 Task: Add a signature Dillon Turner containing Wishing you a happy and healthy holiday season, Dillon Turner to email address softage.10@softage.net and add a label Sales reports
Action: Mouse moved to (74, 105)
Screenshot: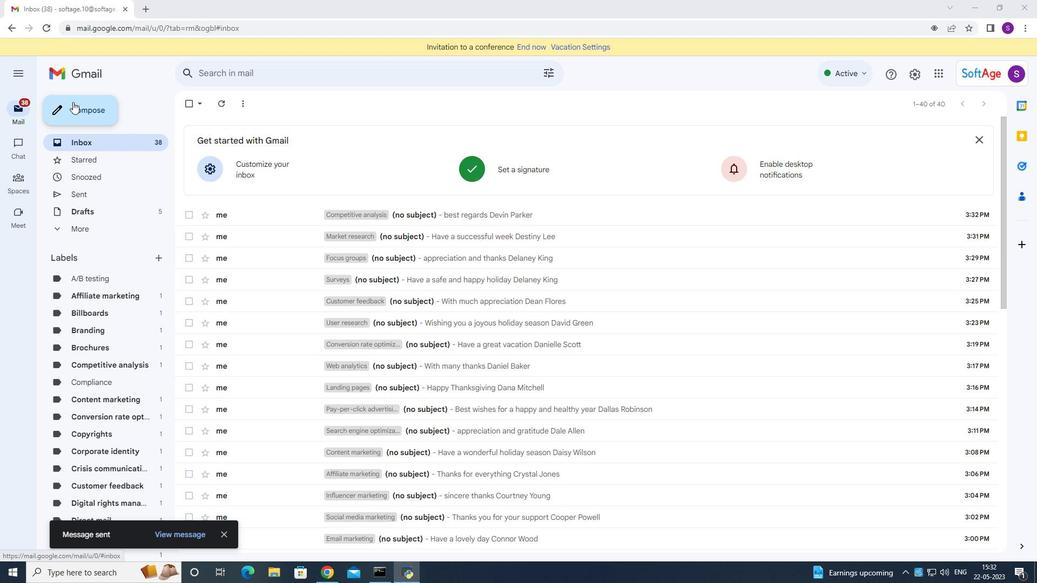 
Action: Mouse pressed left at (74, 105)
Screenshot: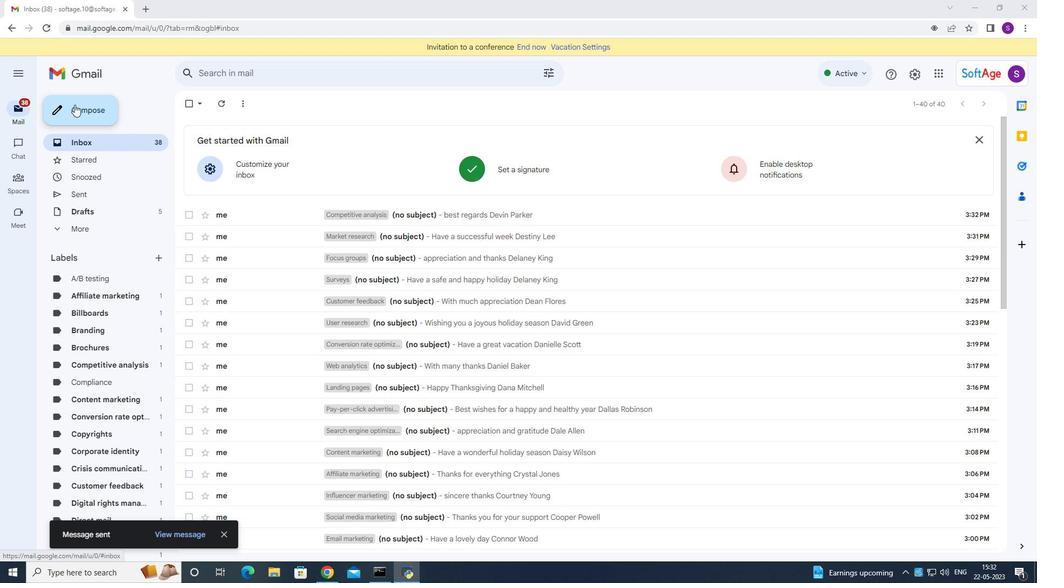 
Action: Mouse moved to (870, 542)
Screenshot: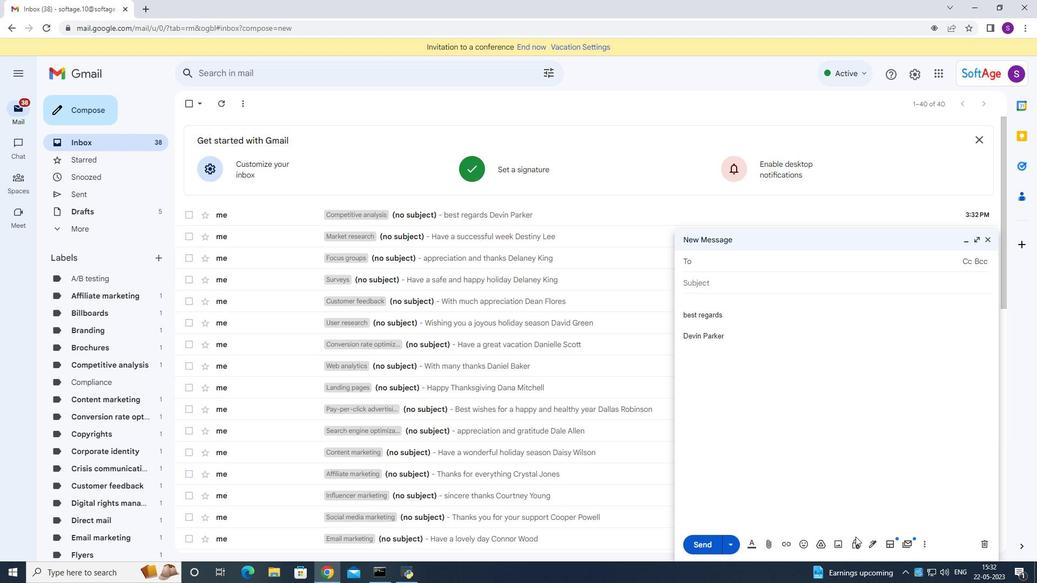 
Action: Mouse pressed left at (870, 542)
Screenshot: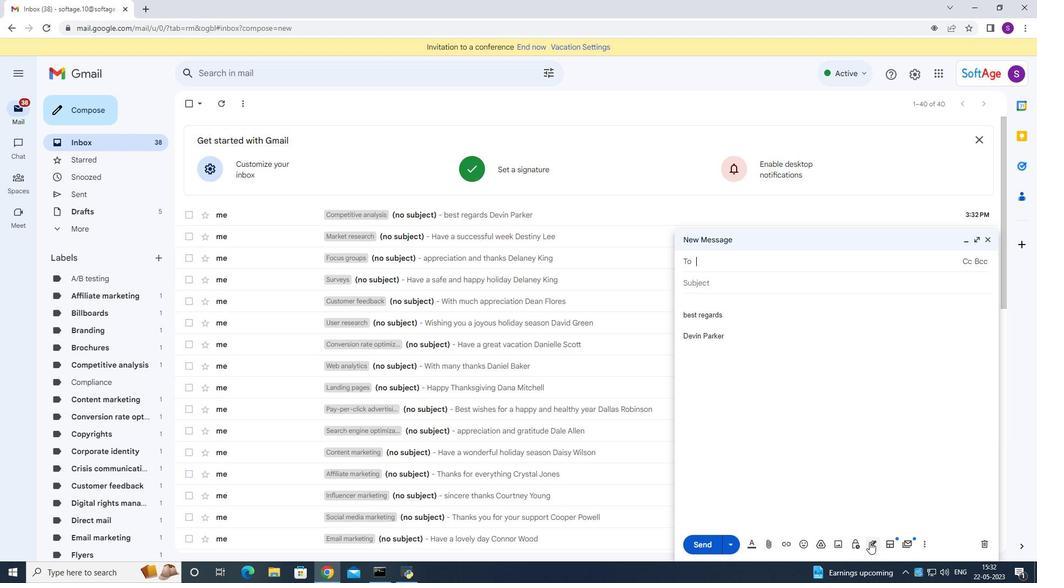
Action: Mouse moved to (896, 488)
Screenshot: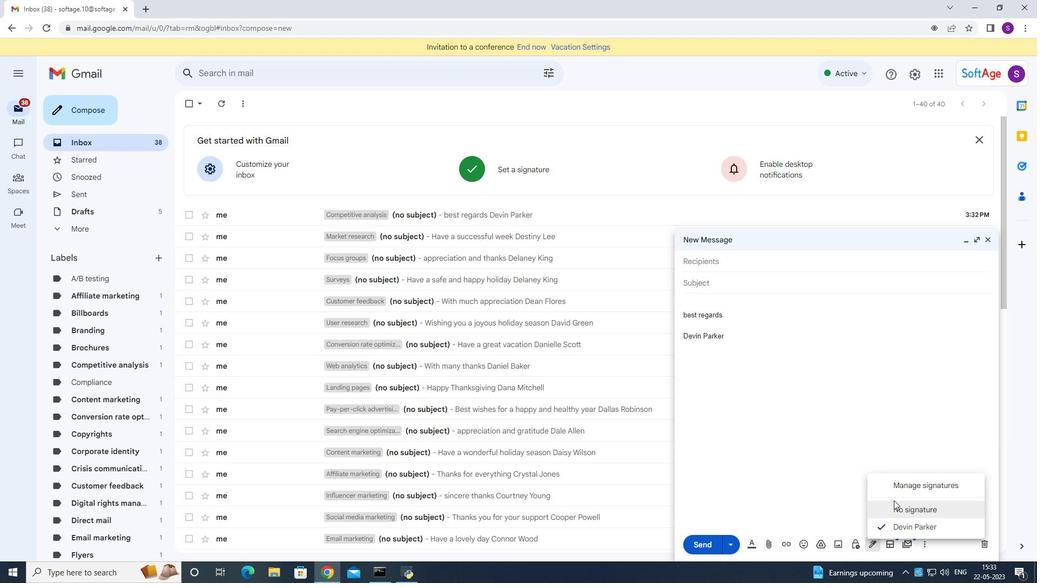 
Action: Mouse pressed left at (896, 488)
Screenshot: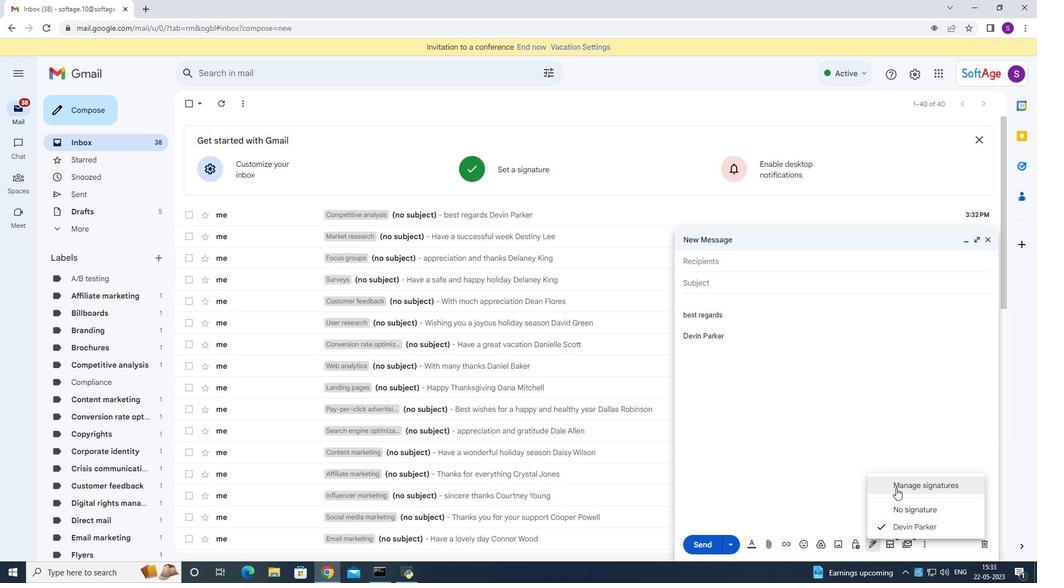
Action: Mouse moved to (511, 363)
Screenshot: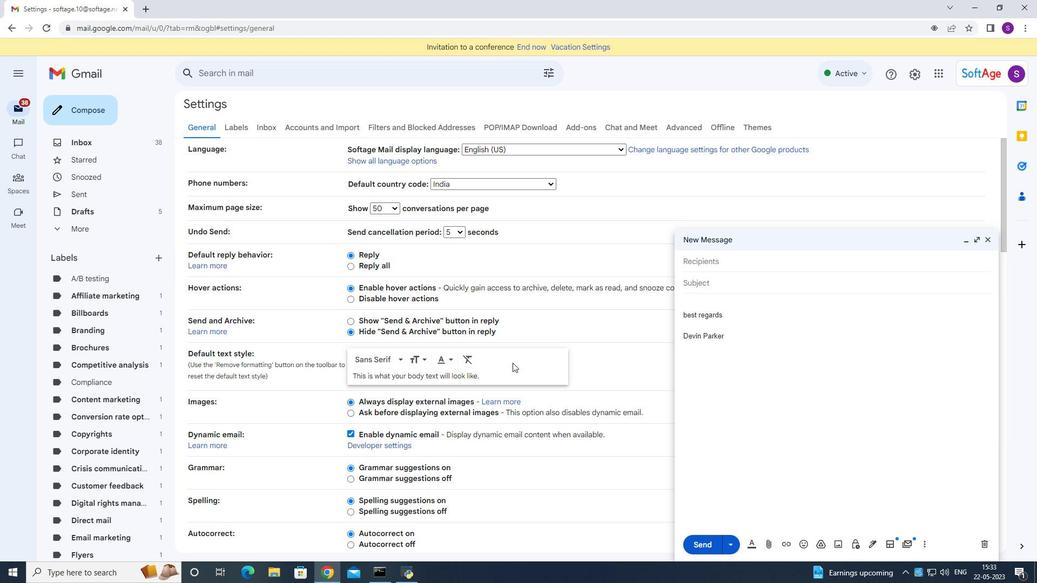 
Action: Mouse scrolled (511, 362) with delta (0, 0)
Screenshot: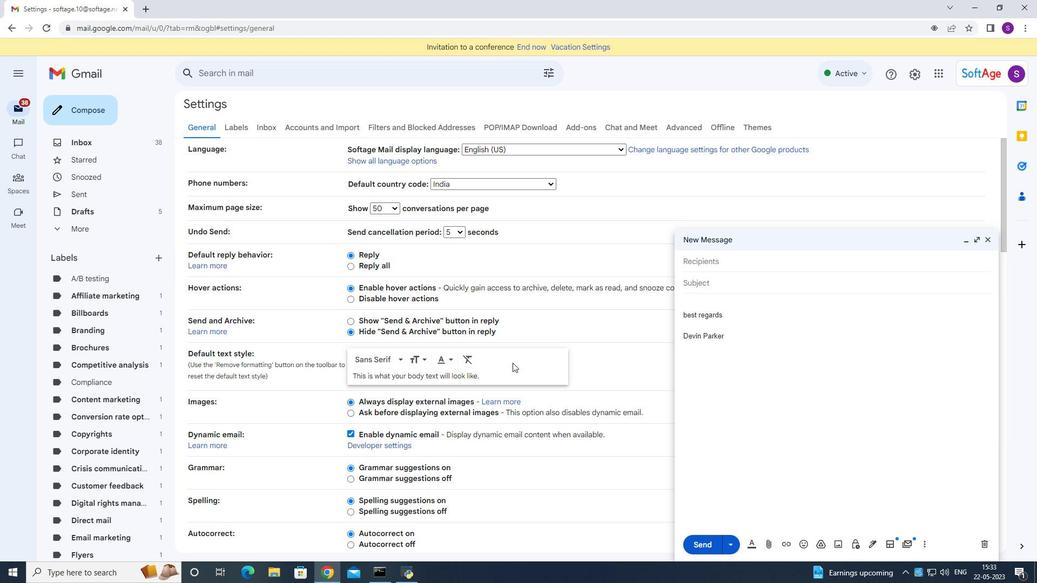 
Action: Mouse moved to (511, 364)
Screenshot: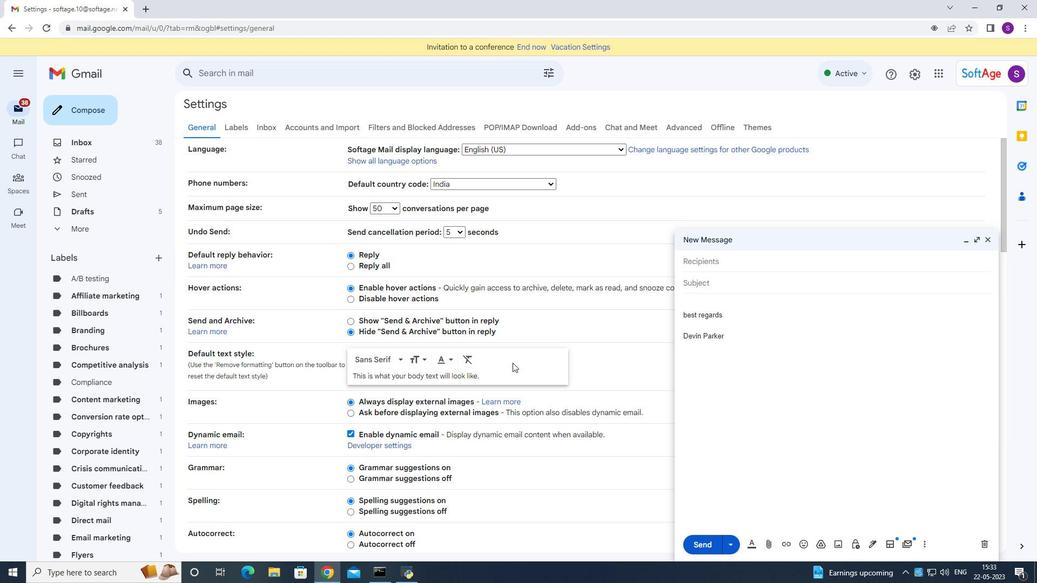 
Action: Mouse scrolled (511, 364) with delta (0, 0)
Screenshot: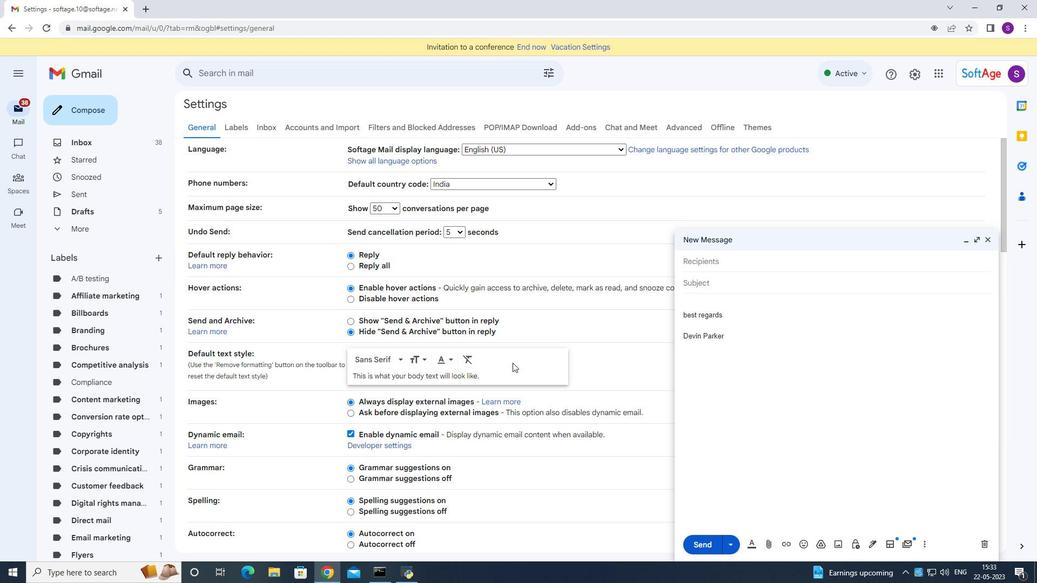 
Action: Mouse scrolled (511, 364) with delta (0, 0)
Screenshot: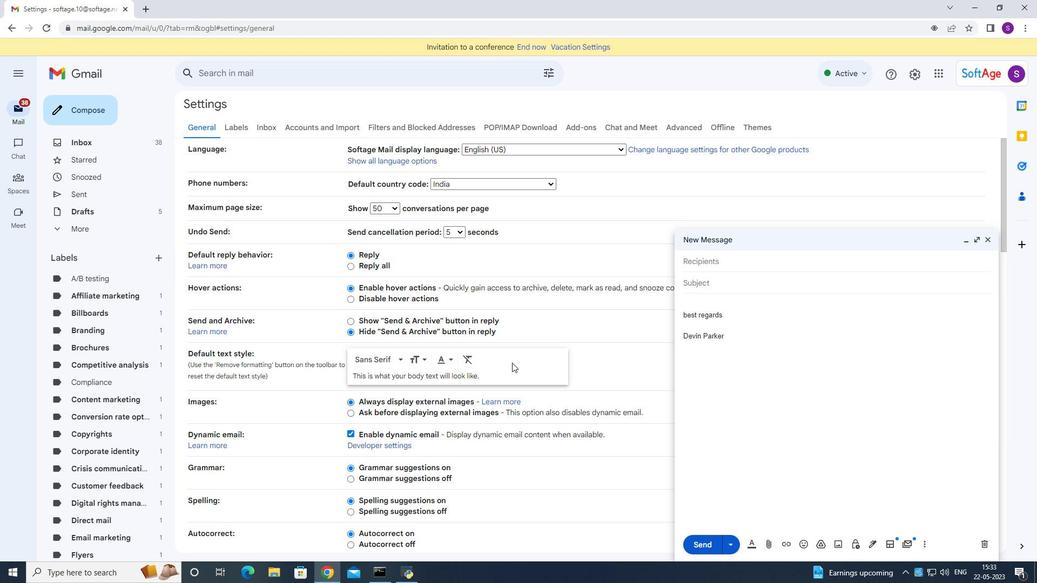 
Action: Mouse scrolled (511, 364) with delta (0, 0)
Screenshot: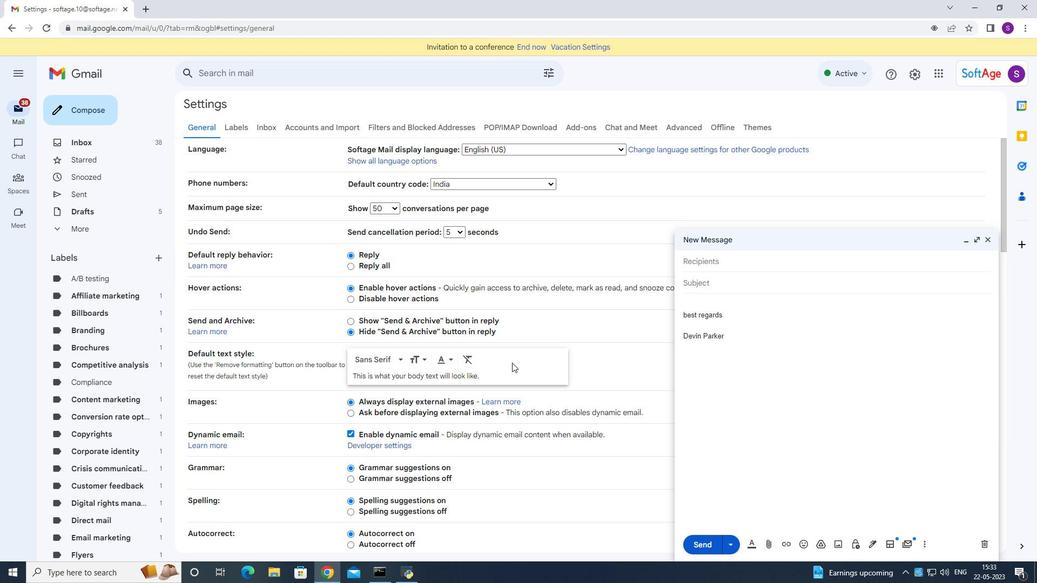 
Action: Mouse scrolled (511, 364) with delta (0, 0)
Screenshot: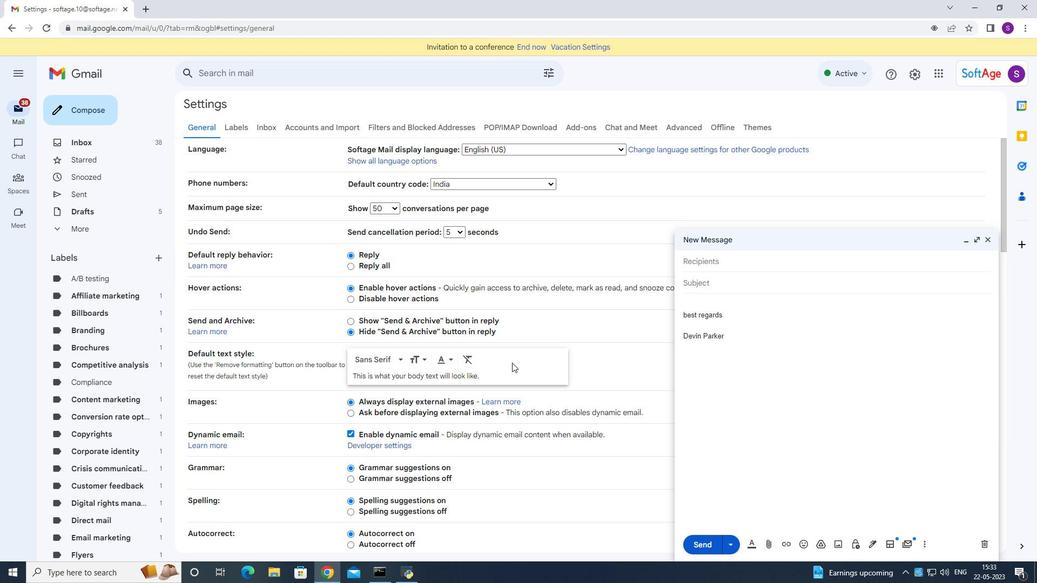 
Action: Mouse scrolled (511, 364) with delta (0, 0)
Screenshot: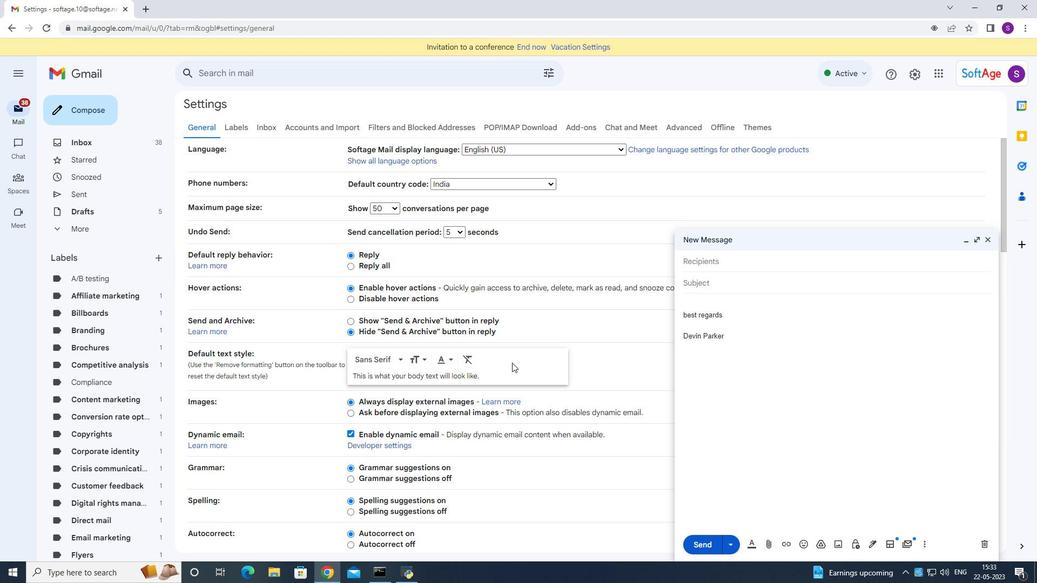 
Action: Mouse moved to (510, 366)
Screenshot: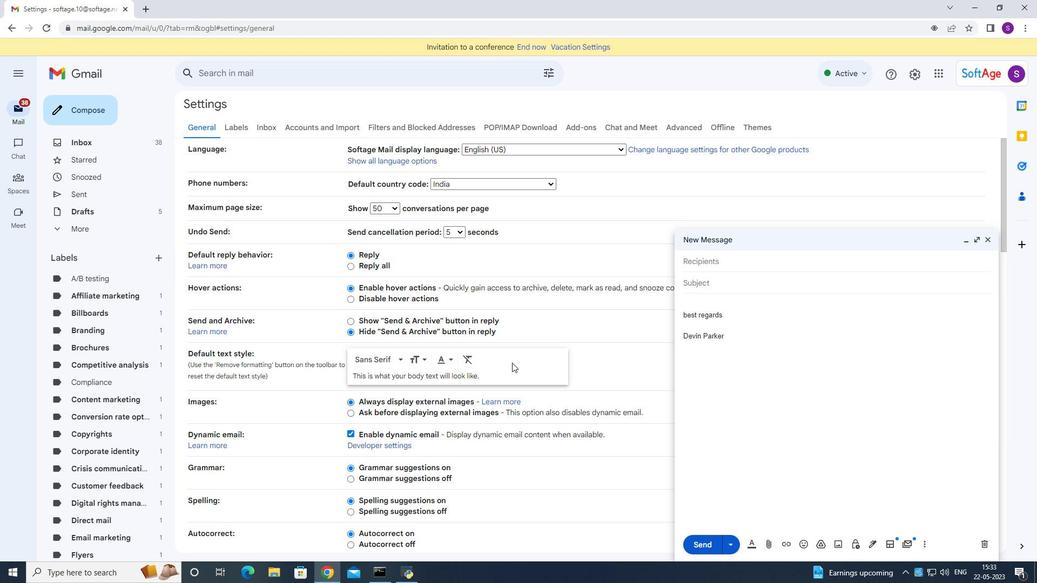 
Action: Mouse scrolled (510, 365) with delta (0, 0)
Screenshot: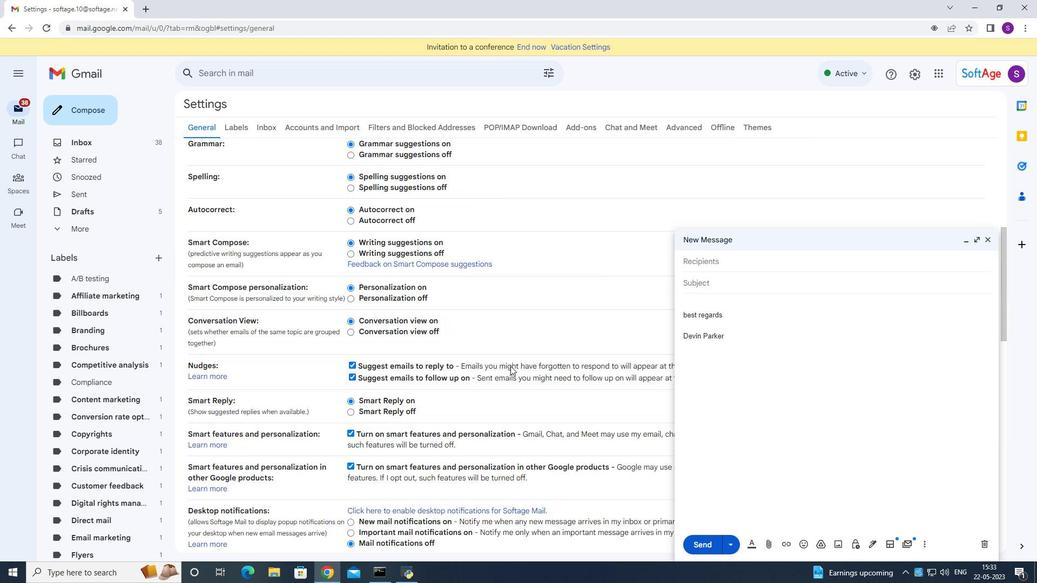 
Action: Mouse scrolled (510, 365) with delta (0, 0)
Screenshot: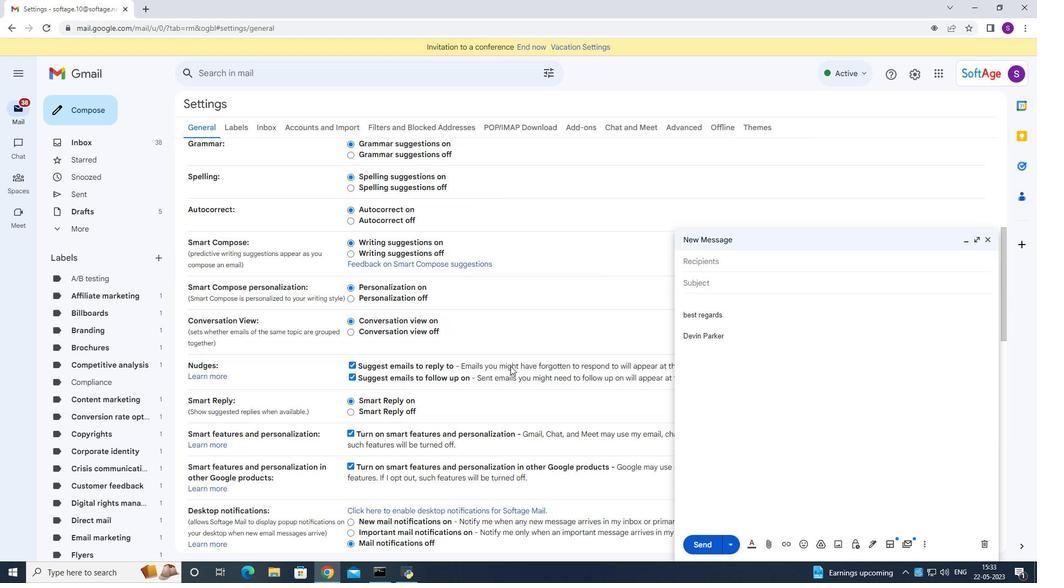 
Action: Mouse scrolled (510, 365) with delta (0, 0)
Screenshot: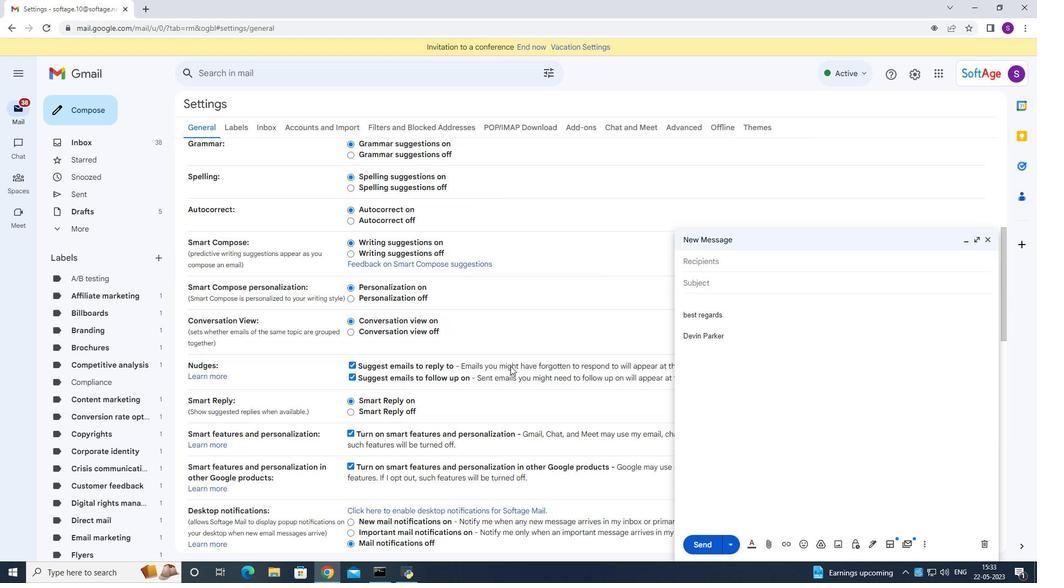 
Action: Mouse scrolled (510, 365) with delta (0, 0)
Screenshot: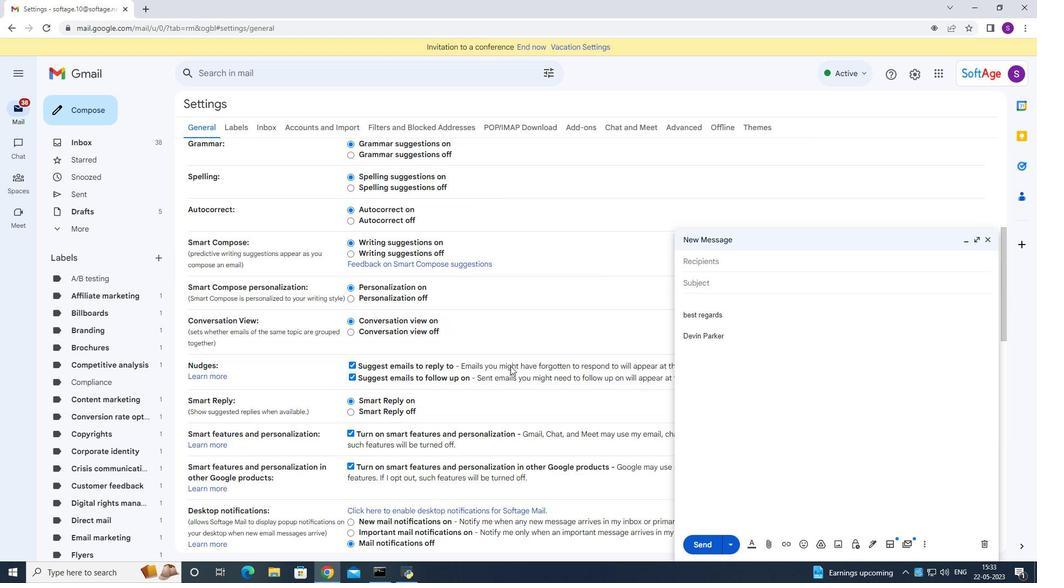 
Action: Mouse scrolled (510, 365) with delta (0, 0)
Screenshot: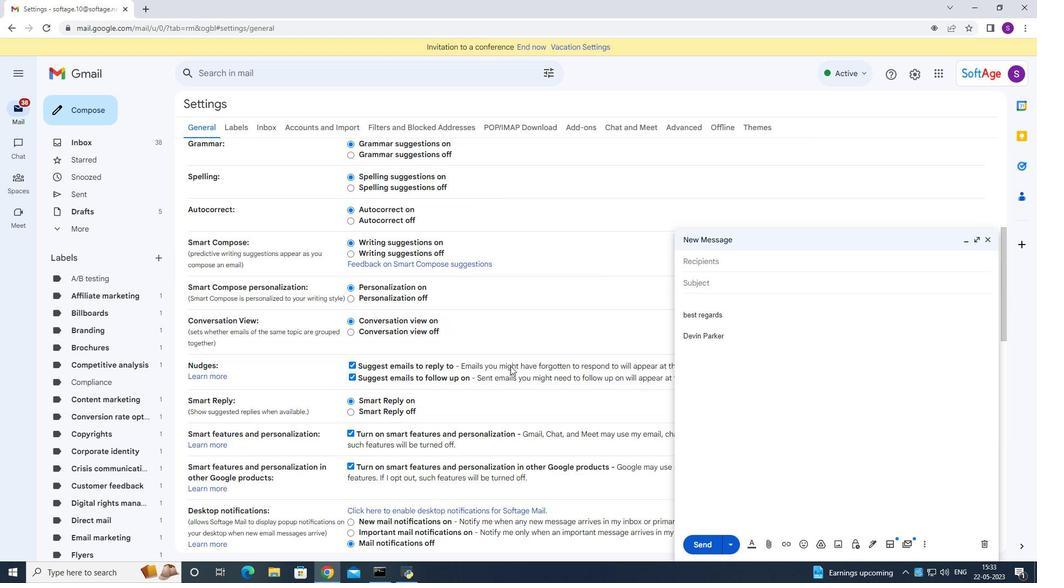
Action: Mouse scrolled (510, 365) with delta (0, 0)
Screenshot: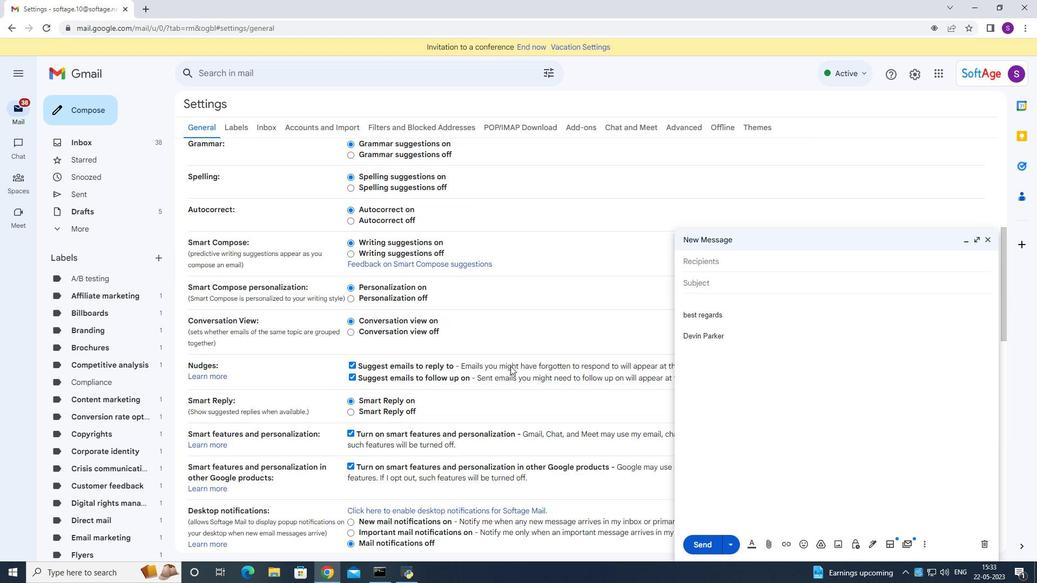 
Action: Mouse moved to (501, 381)
Screenshot: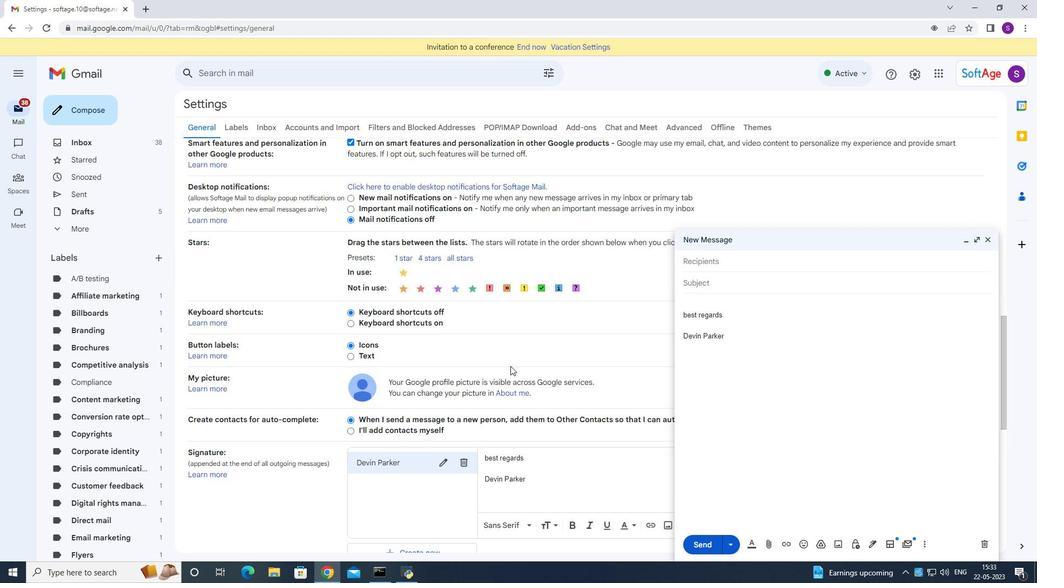 
Action: Mouse scrolled (501, 381) with delta (0, 0)
Screenshot: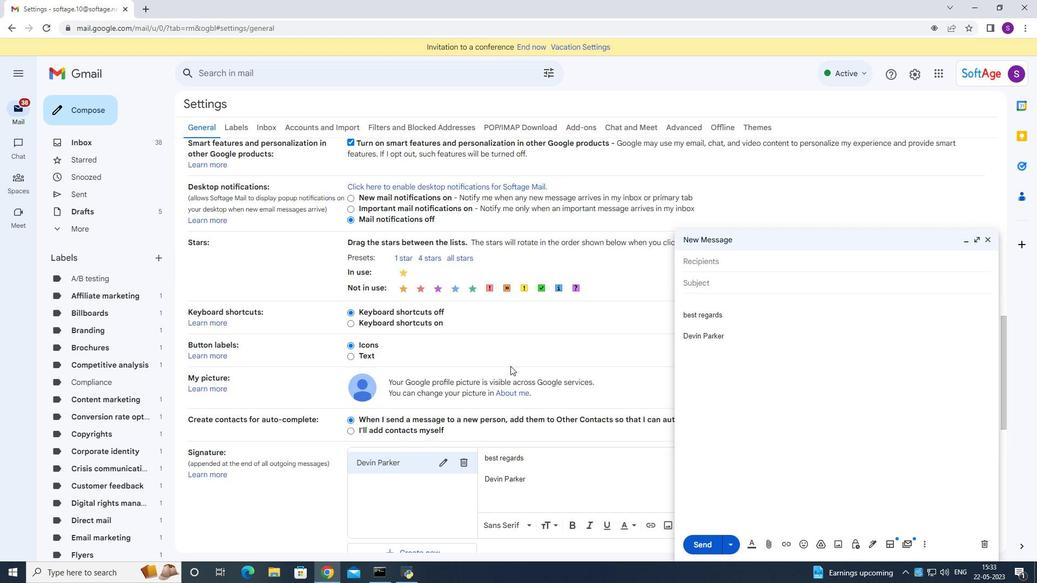 
Action: Mouse scrolled (501, 381) with delta (0, 0)
Screenshot: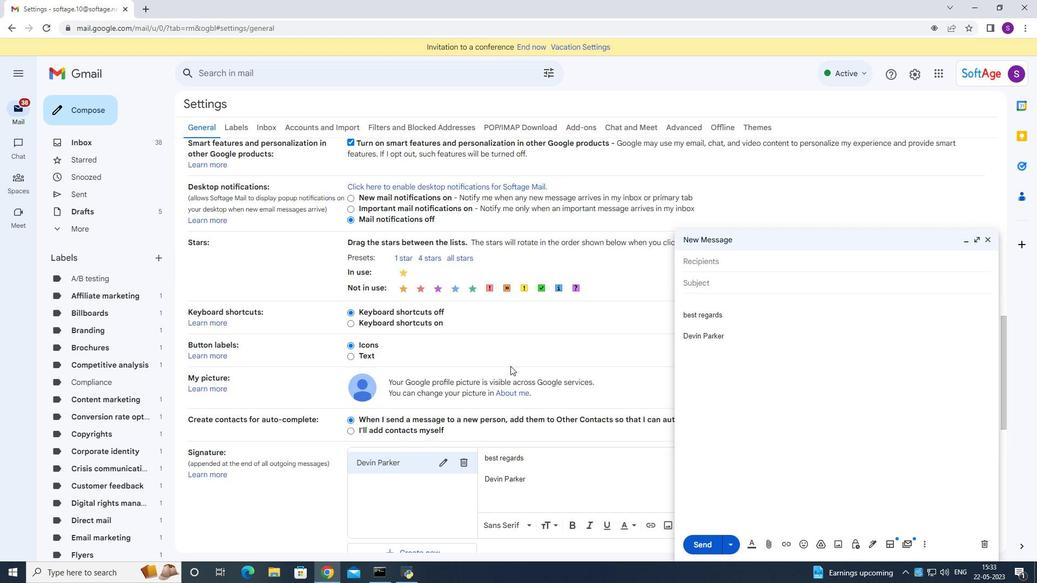 
Action: Mouse scrolled (501, 381) with delta (0, 0)
Screenshot: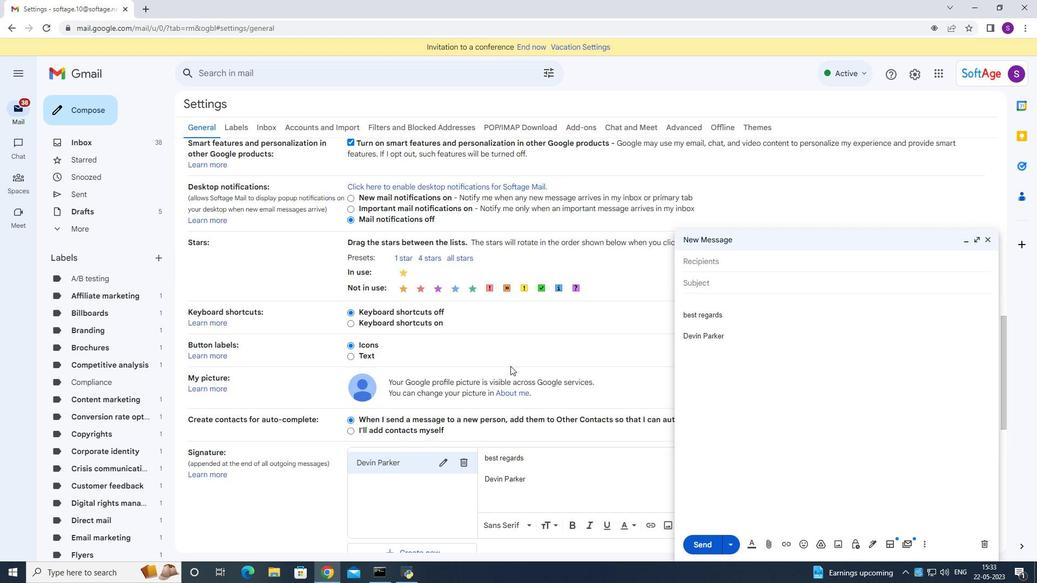 
Action: Mouse scrolled (501, 381) with delta (0, 0)
Screenshot: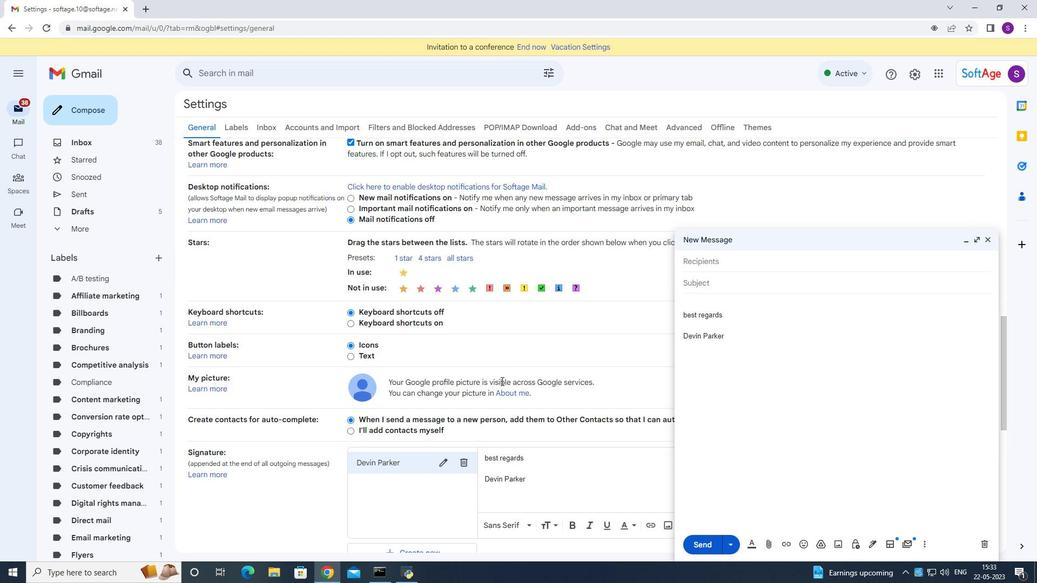 
Action: Mouse moved to (443, 252)
Screenshot: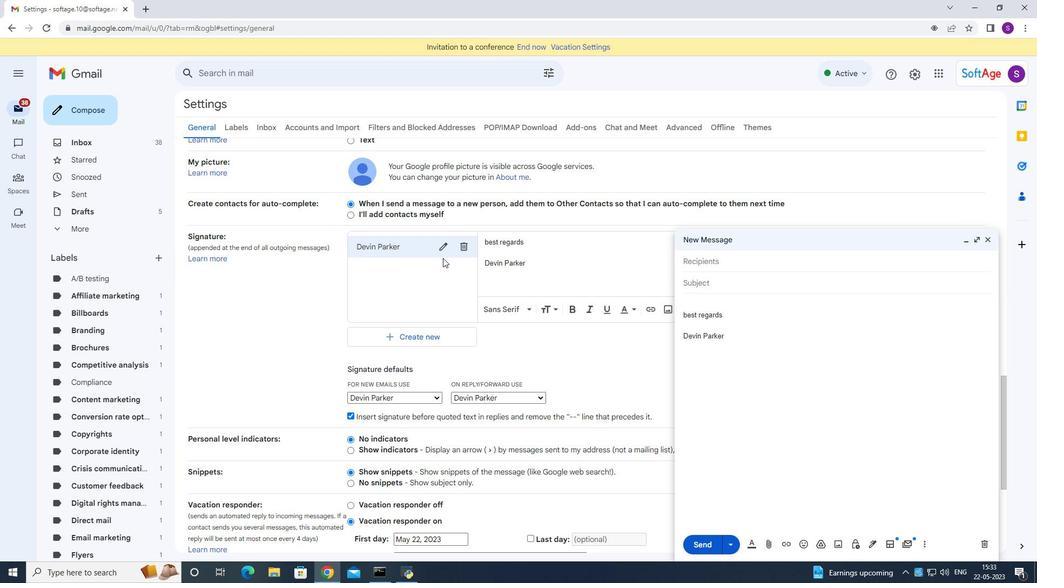 
Action: Mouse pressed left at (443, 252)
Screenshot: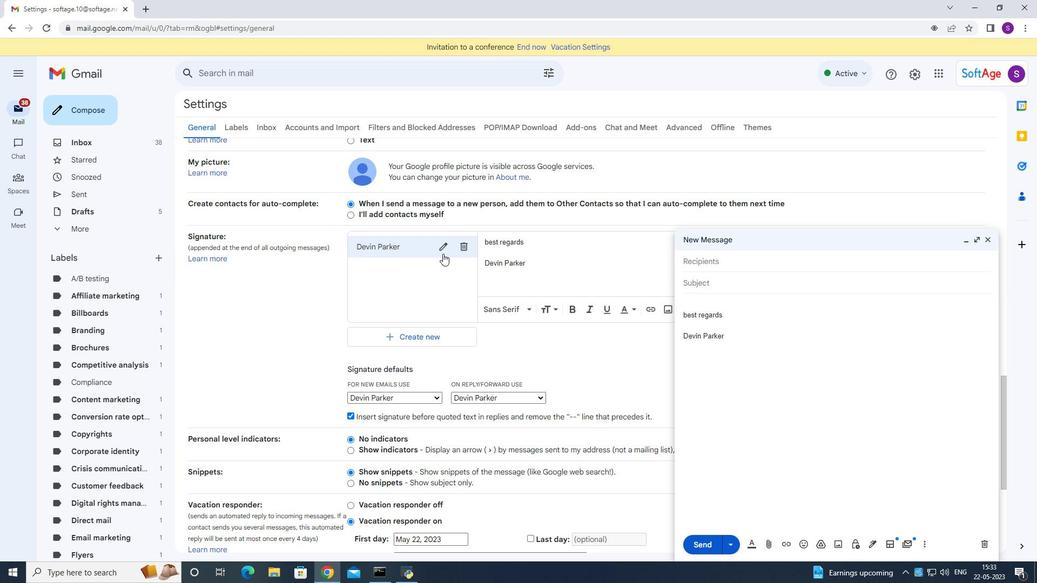
Action: Mouse moved to (445, 250)
Screenshot: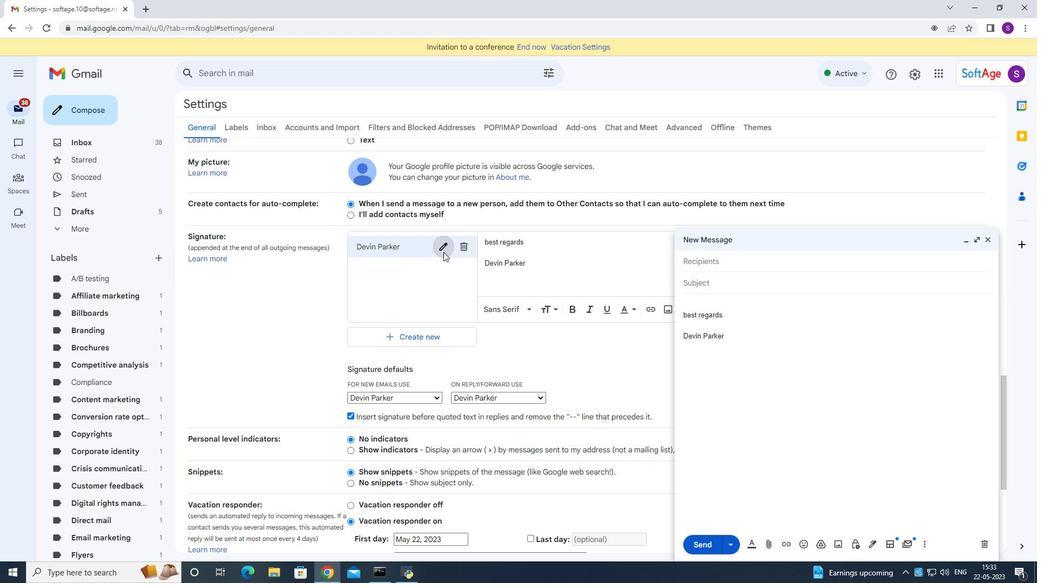 
Action: Key pressed ctrl+A<Key.backspace><Key.shift><Key.shift><Key.shift><Key.shift><Key.shift><Key.shift><Key.shift><Key.shift><Key.shift><Key.shift><Key.shift><Key.shift><Key.shift><Key.shift><Key.shift><Key.shift><Key.shift><Key.shift>Dillon<Key.space><Key.shift>Turner<Key.space>
Screenshot: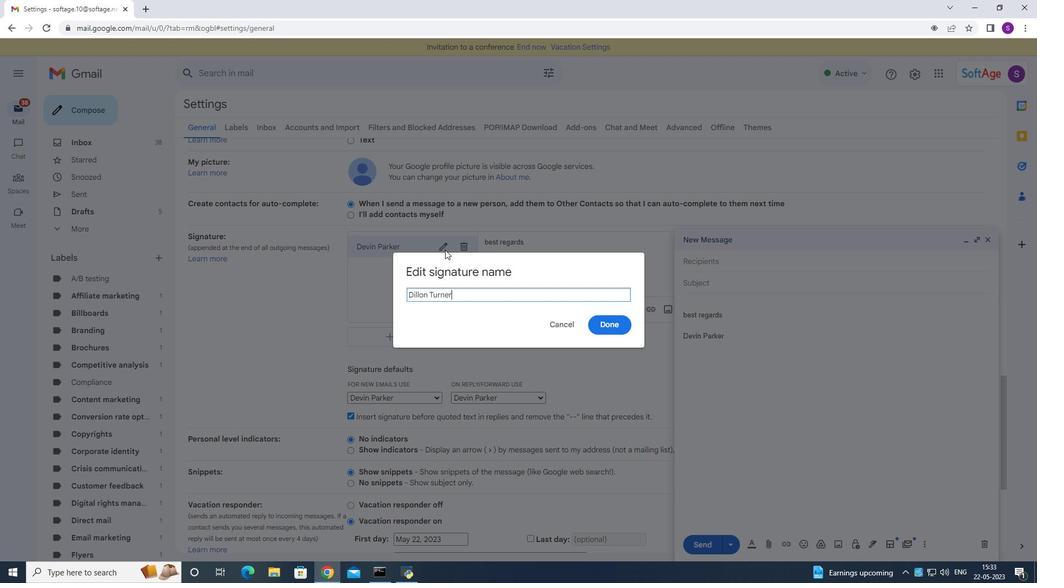 
Action: Mouse moved to (608, 316)
Screenshot: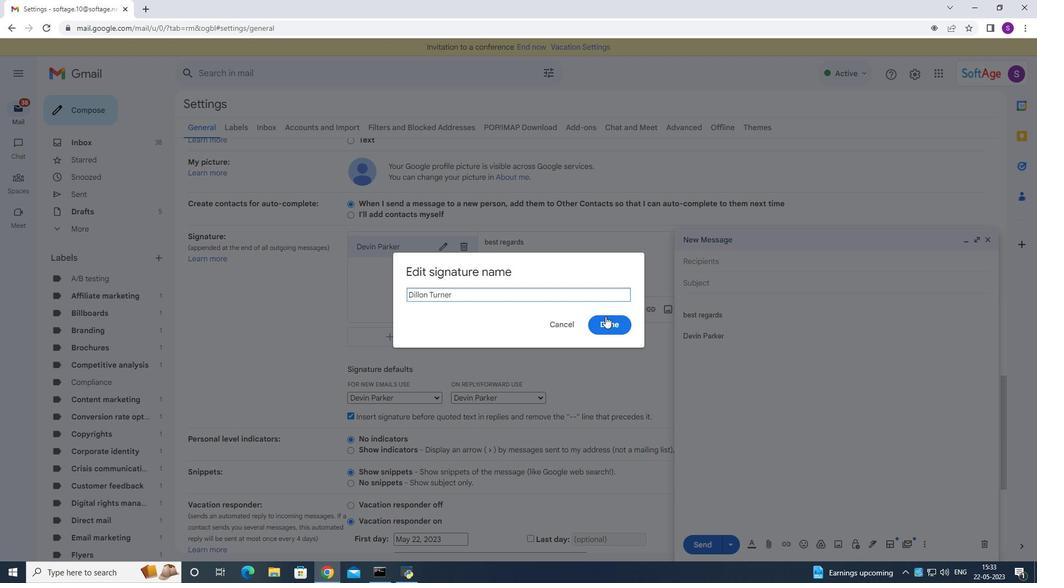 
Action: Mouse pressed left at (608, 316)
Screenshot: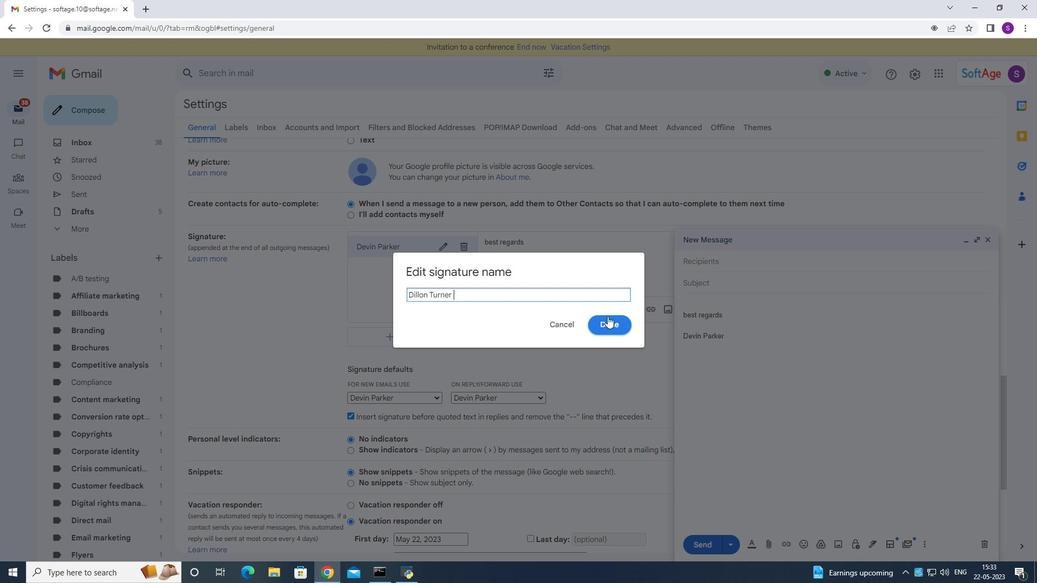 
Action: Mouse moved to (565, 275)
Screenshot: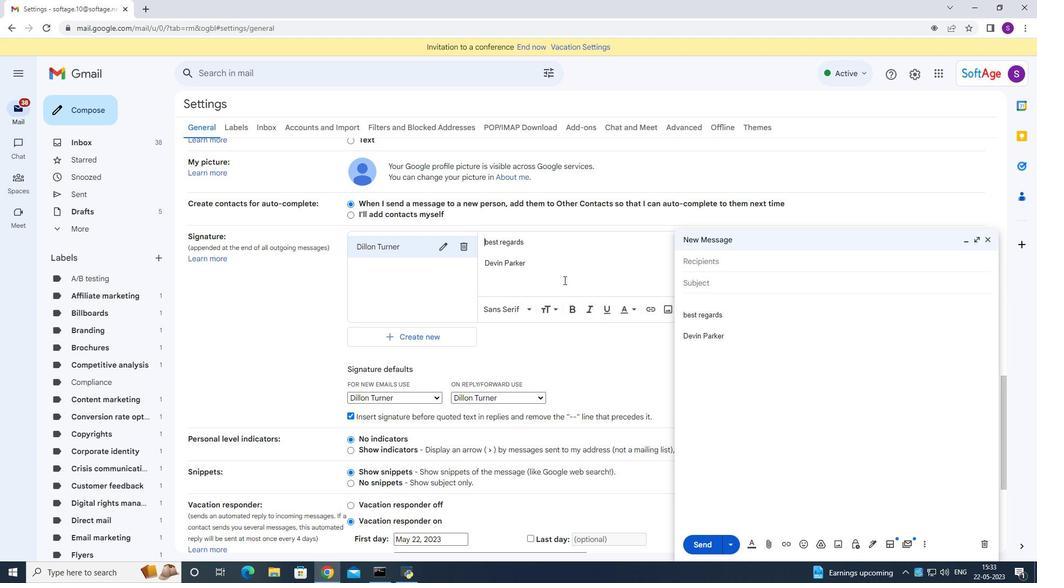 
Action: Mouse pressed left at (565, 275)
Screenshot: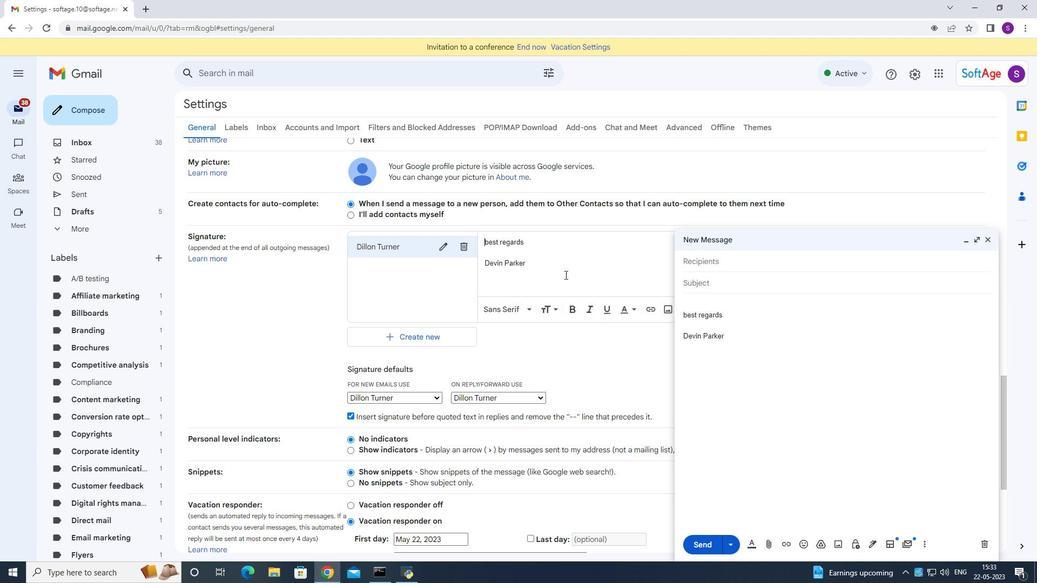 
Action: Key pressed ctrl+A<Key.backspace><Key.shift><Key.shift><Key.shift><Key.shift><Key.shift><Key.shift><Key.shift><Key.shift><Key.shift><Key.shift><Key.shift><Key.shift><Key.shift><Key.shift><Key.shift><Key.shift><Key.shift><Key.shift><Key.shift><Key.shift><Key.shift><Key.shift><Key.shift><Key.shift><Key.shift><Key.shift><Key.shift>Wishinf<Key.space><Key.backspace><Key.backspace>g<Key.space>you<Key.space>a<Key.space>happy<Key.space>healthy<Key.space>holid<Key.caps_lock>A<Key.backspace>A<Key.backspace><Key.caps_lock>
Screenshot: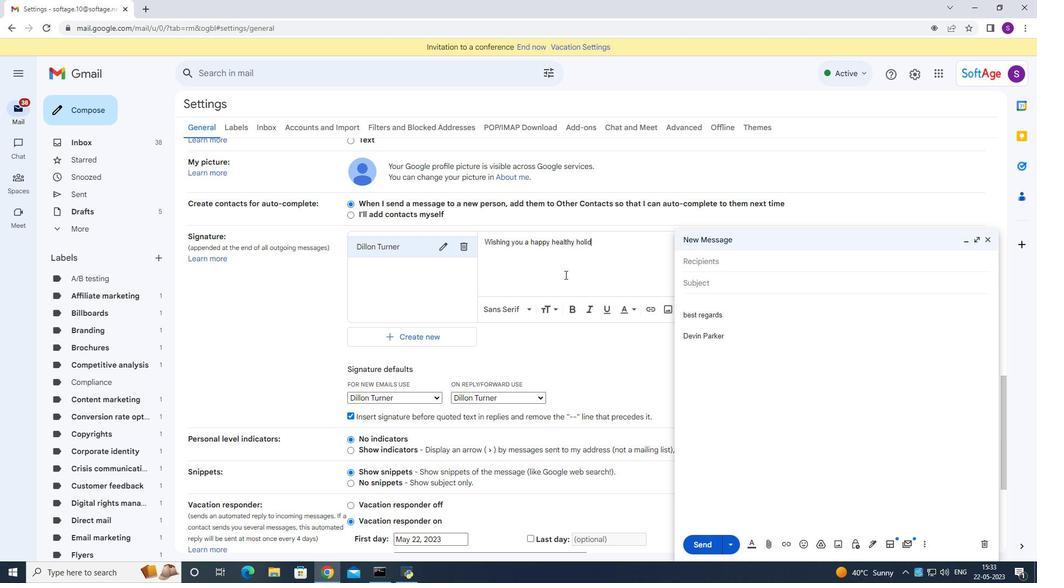 
Action: Mouse moved to (387, 240)
Screenshot: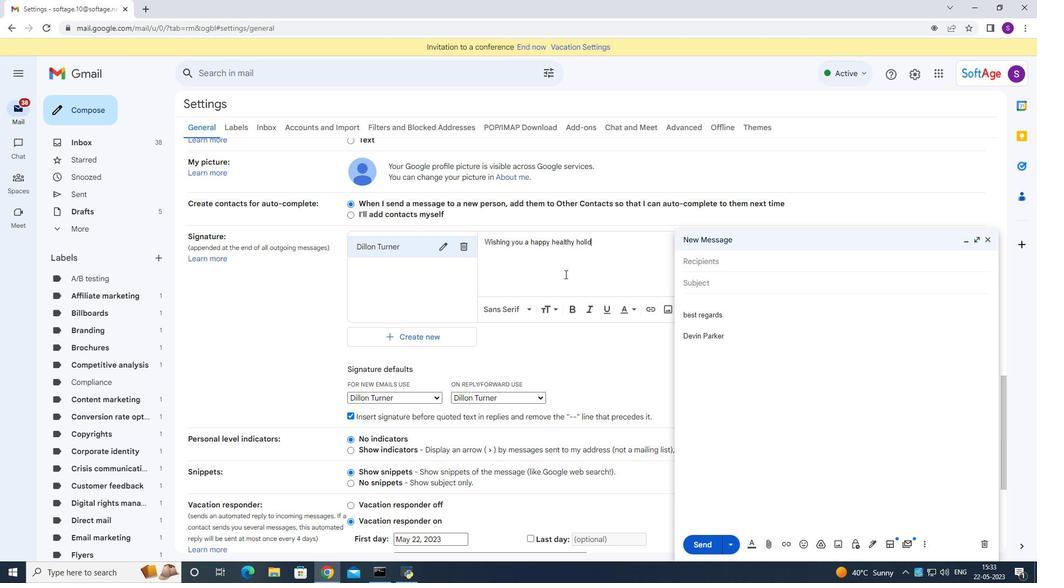 
Action: Key pressed ays<Key.space><Key.shift>S<Key.backspace>season<Key.space>
Screenshot: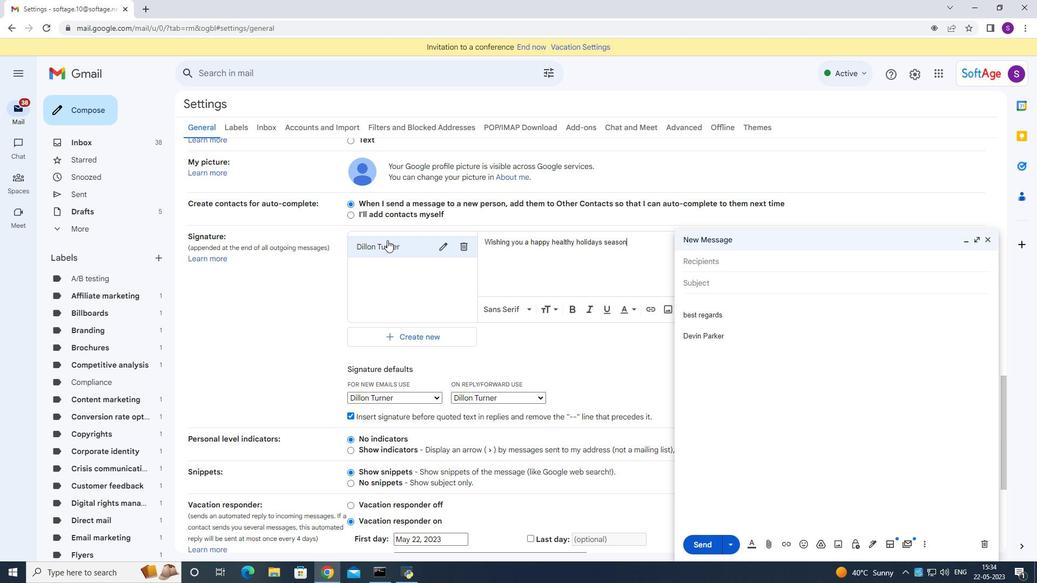 
Action: Mouse moved to (500, 262)
Screenshot: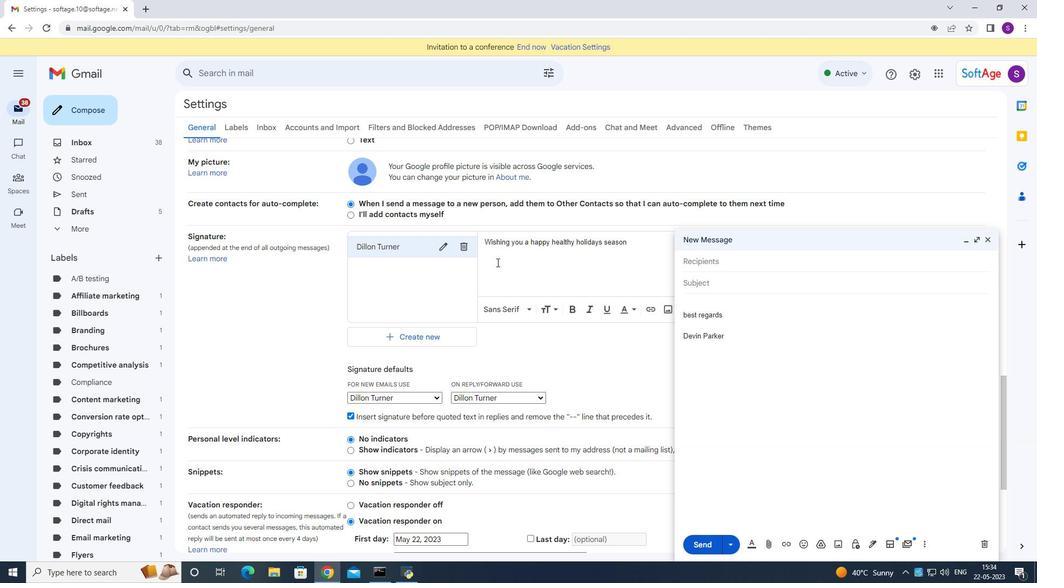 
Action: Key pressed <Key.enter>
Screenshot: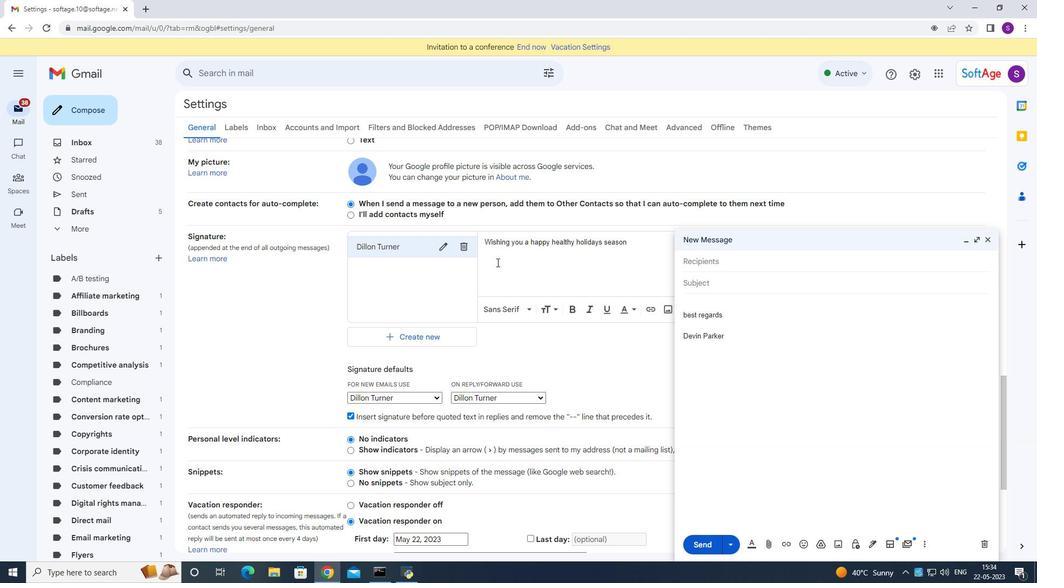 
Action: Mouse moved to (505, 265)
Screenshot: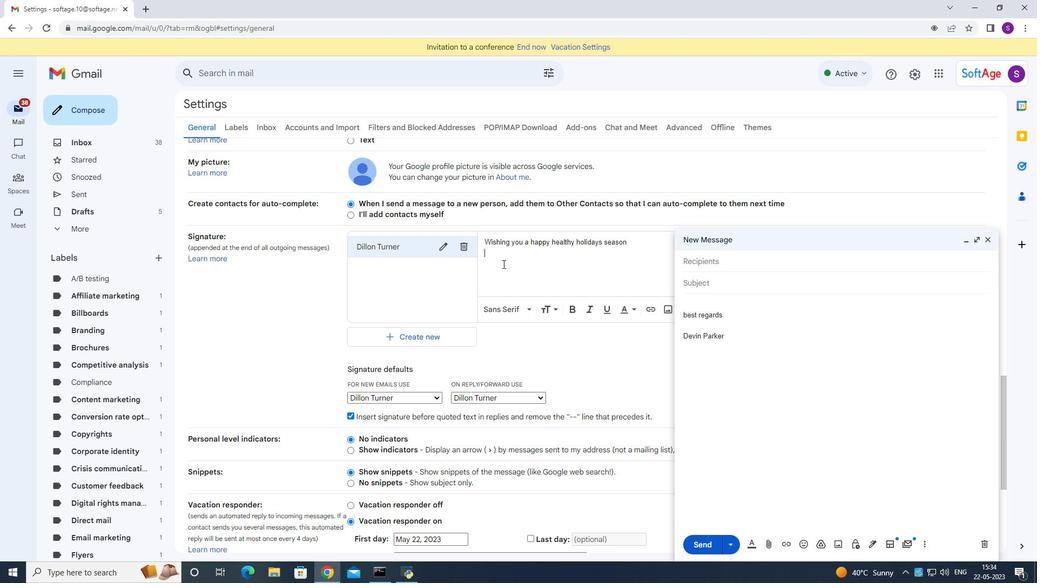 
Action: Key pressed <Key.enter><Key.shift>Dilloo<Key.backspace><Key.space><Key.backspace>n<Key.space><Key.shift><Key.shift><Key.shift><Key.shift><Key.shift><Key.shift><Key.shift><Key.shift><Key.shift><Key.shift><Key.shift><Key.shift><Key.shift><Key.shift><Key.shift><Key.shift><Key.shift>Turner
Screenshot: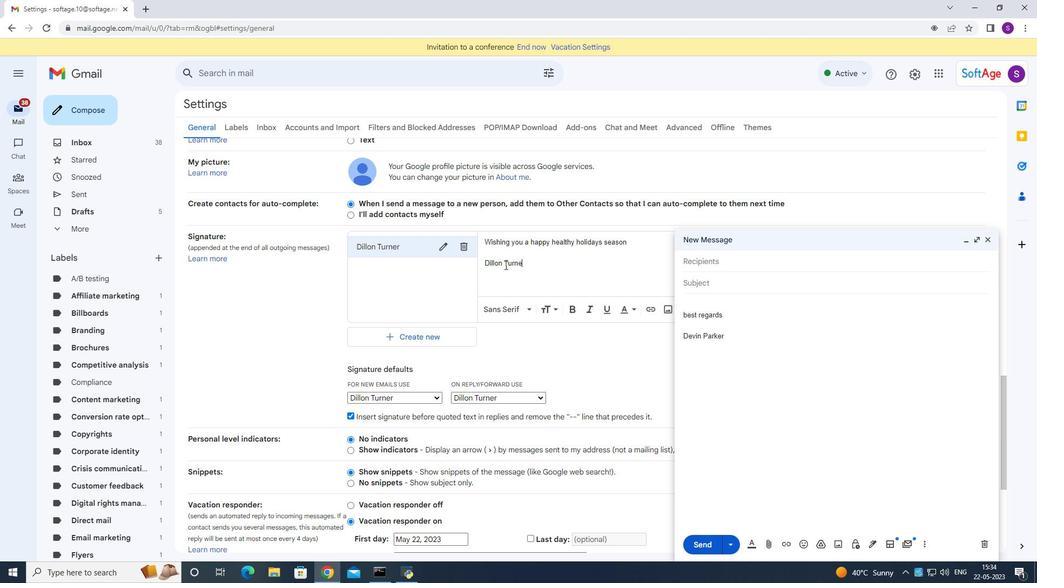 
Action: Mouse moved to (540, 287)
Screenshot: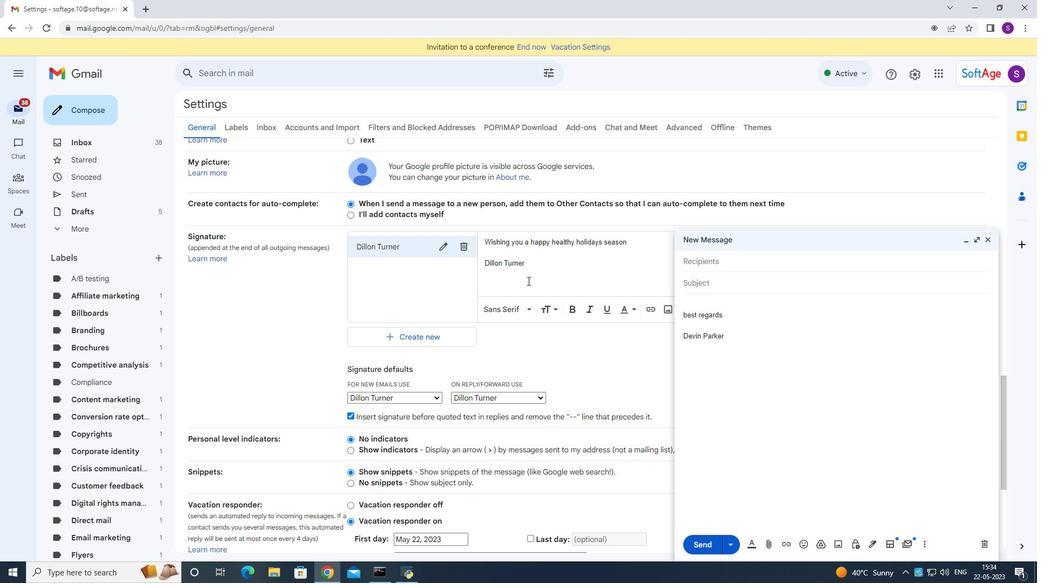 
Action: Mouse scrolled (540, 286) with delta (0, 0)
Screenshot: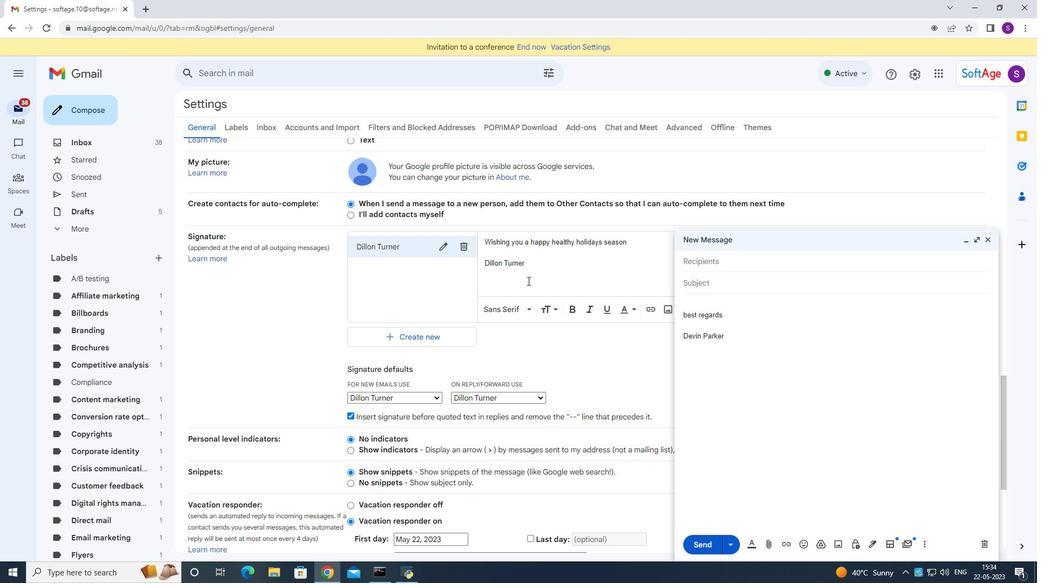 
Action: Mouse moved to (541, 288)
Screenshot: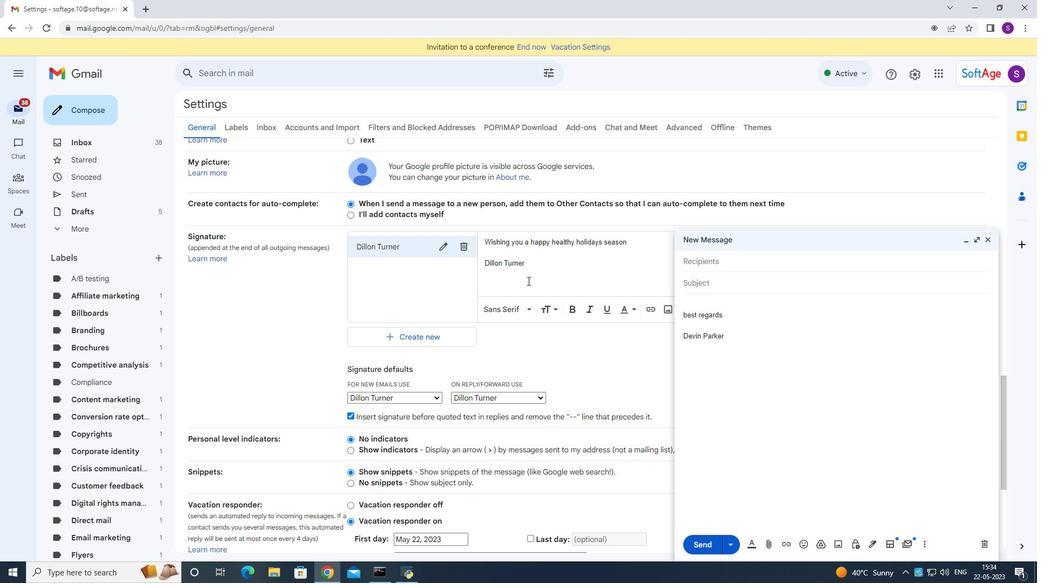 
Action: Mouse scrolled (541, 287) with delta (0, 0)
Screenshot: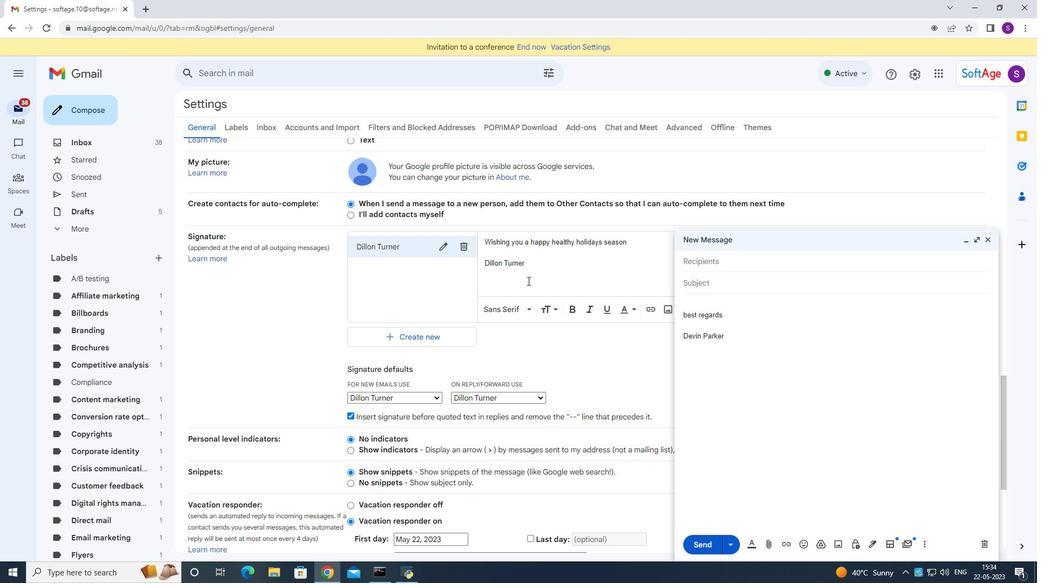 
Action: Mouse moved to (541, 288)
Screenshot: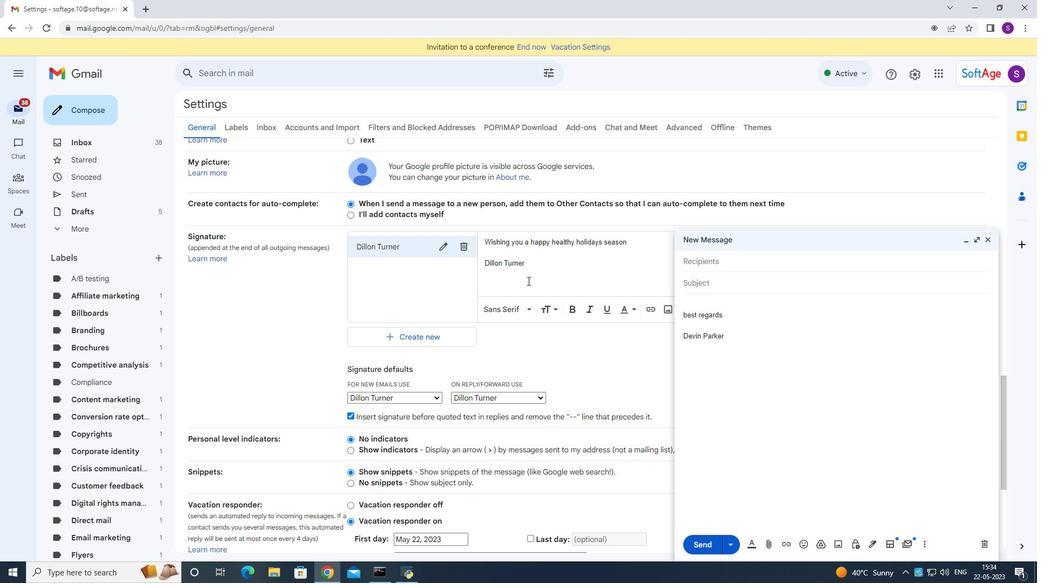 
Action: Mouse scrolled (541, 287) with delta (0, 0)
Screenshot: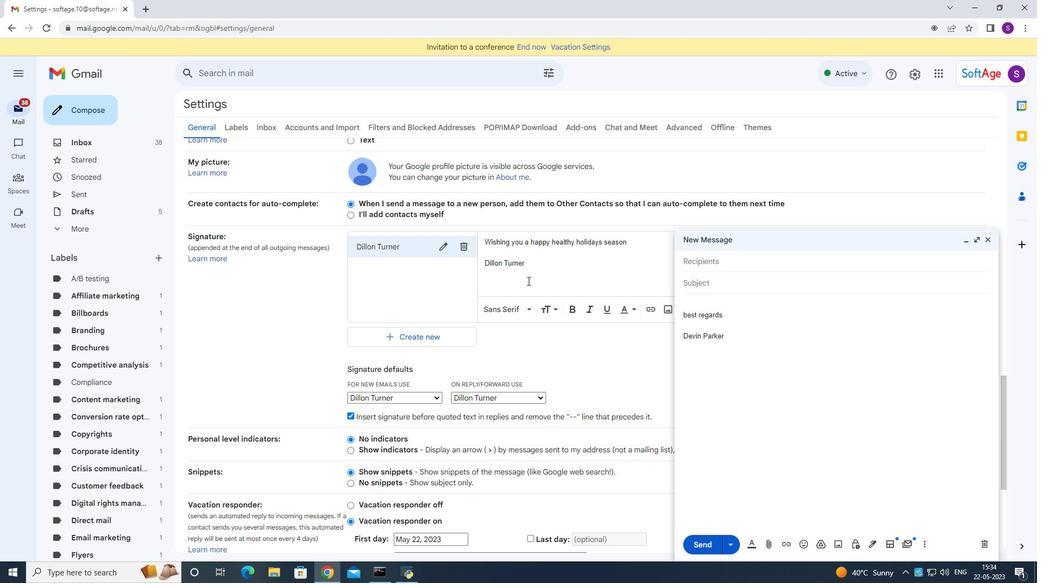 
Action: Mouse moved to (542, 289)
Screenshot: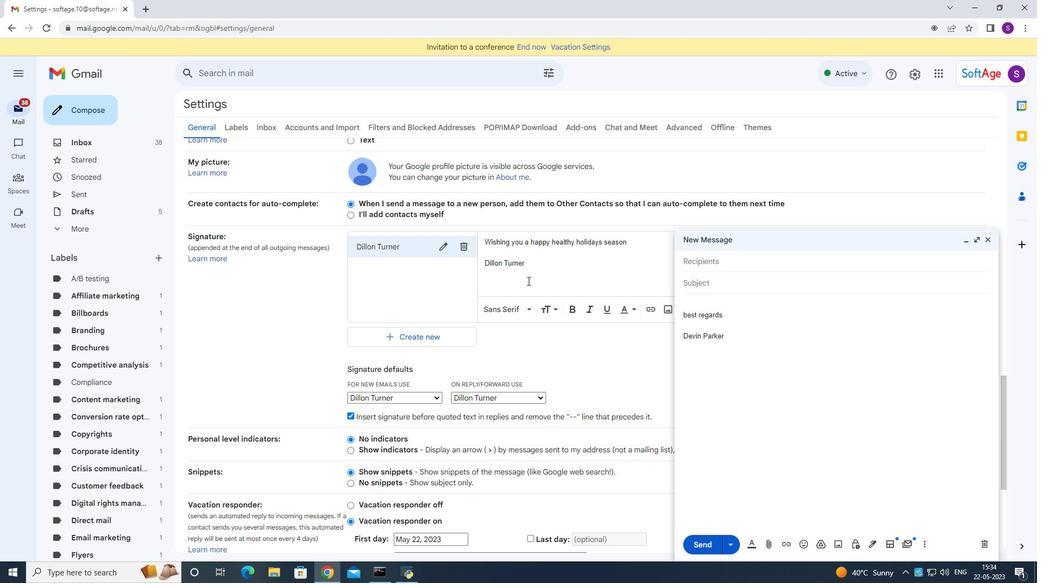 
Action: Mouse scrolled (542, 288) with delta (0, 0)
Screenshot: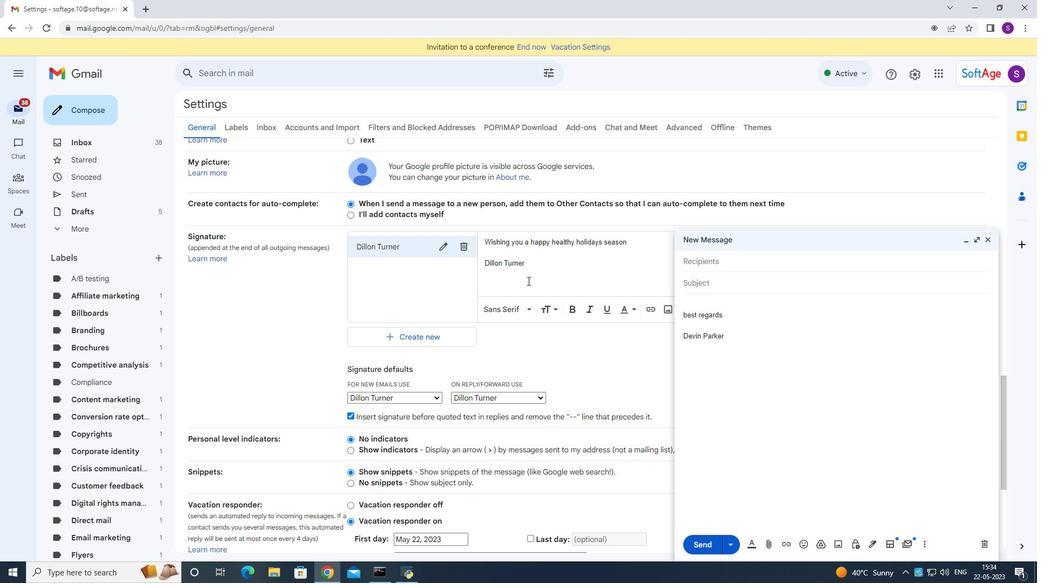 
Action: Mouse moved to (544, 290)
Screenshot: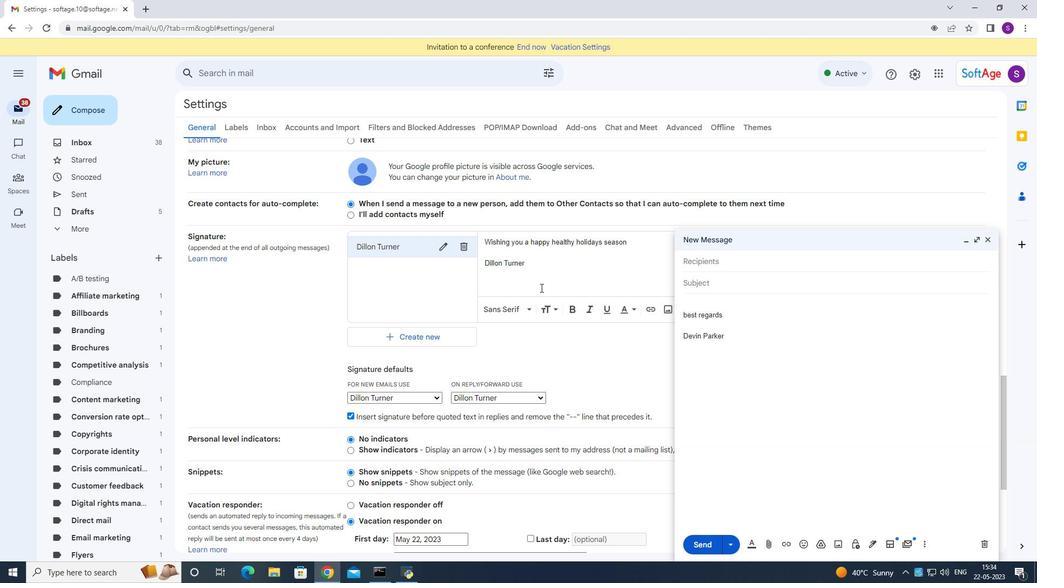 
Action: Mouse scrolled (543, 289) with delta (0, 0)
Screenshot: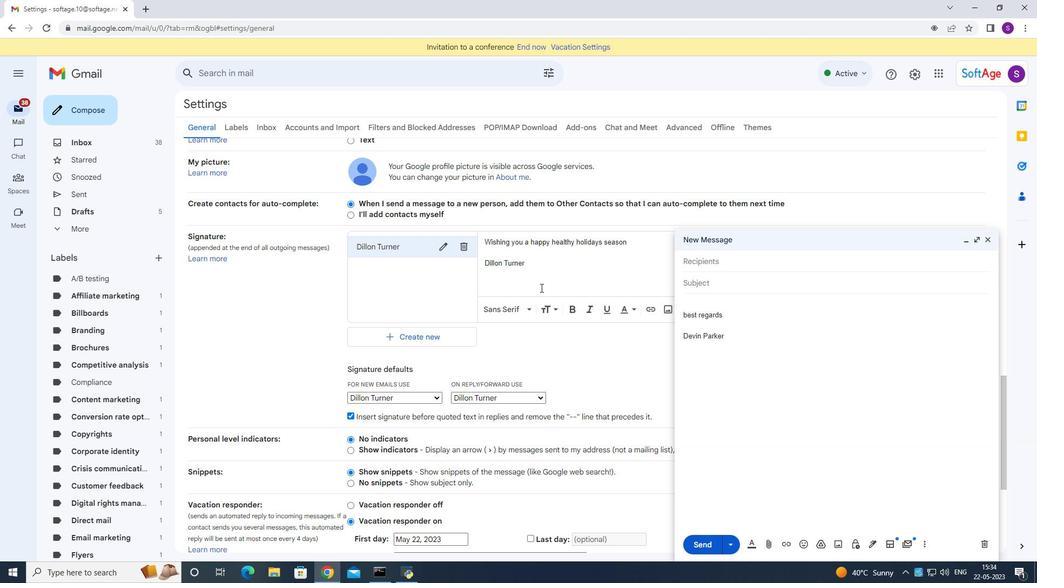 
Action: Mouse moved to (991, 237)
Screenshot: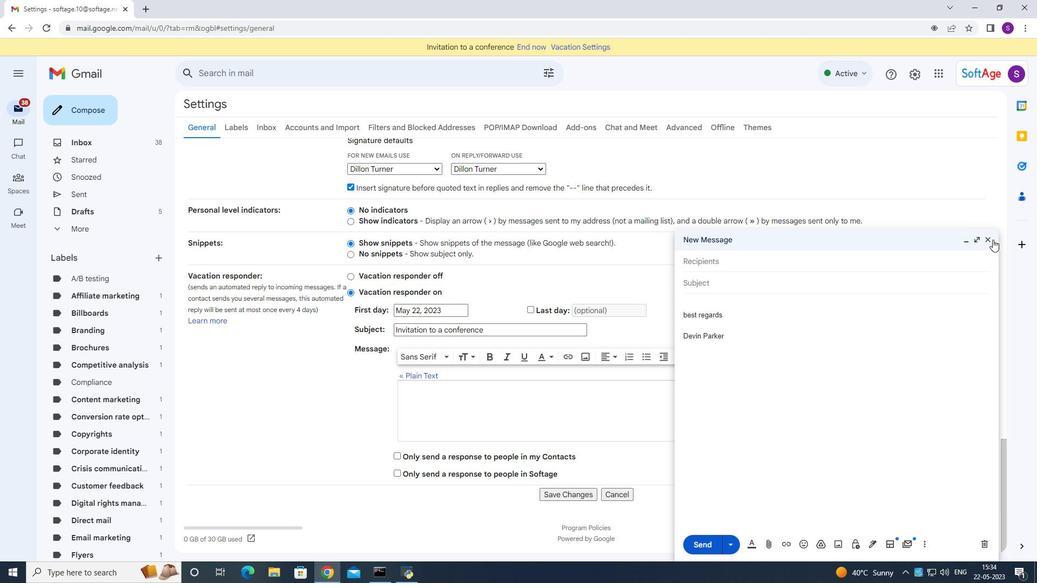 
Action: Mouse pressed left at (991, 237)
Screenshot: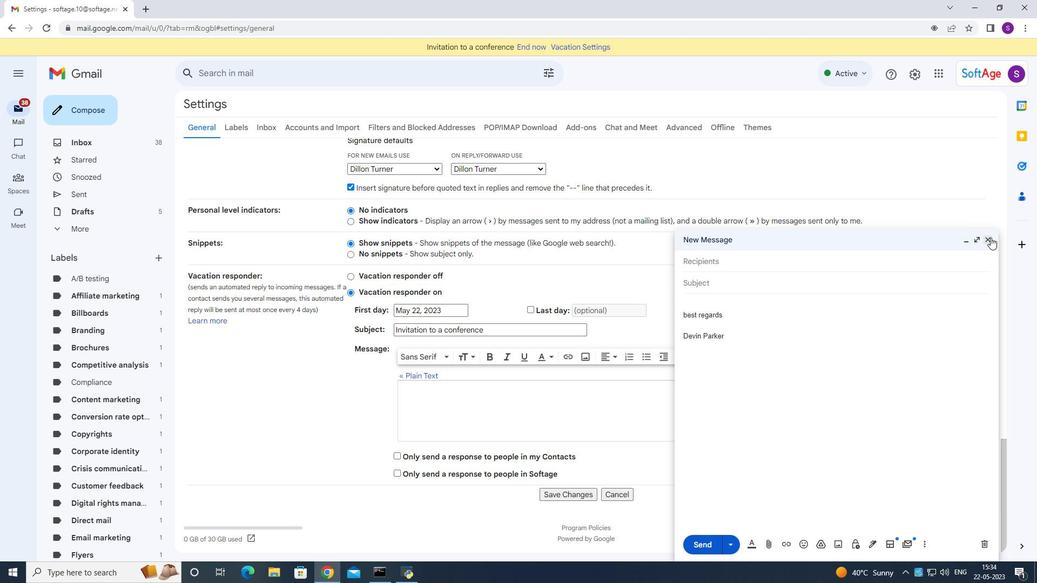 
Action: Mouse moved to (650, 280)
Screenshot: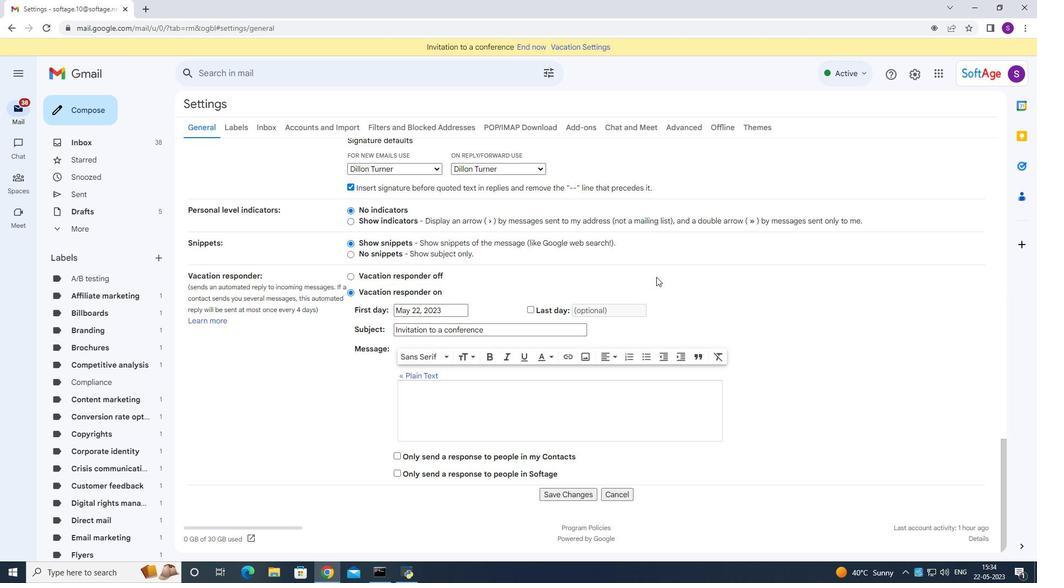 
Action: Mouse scrolled (650, 279) with delta (0, 0)
Screenshot: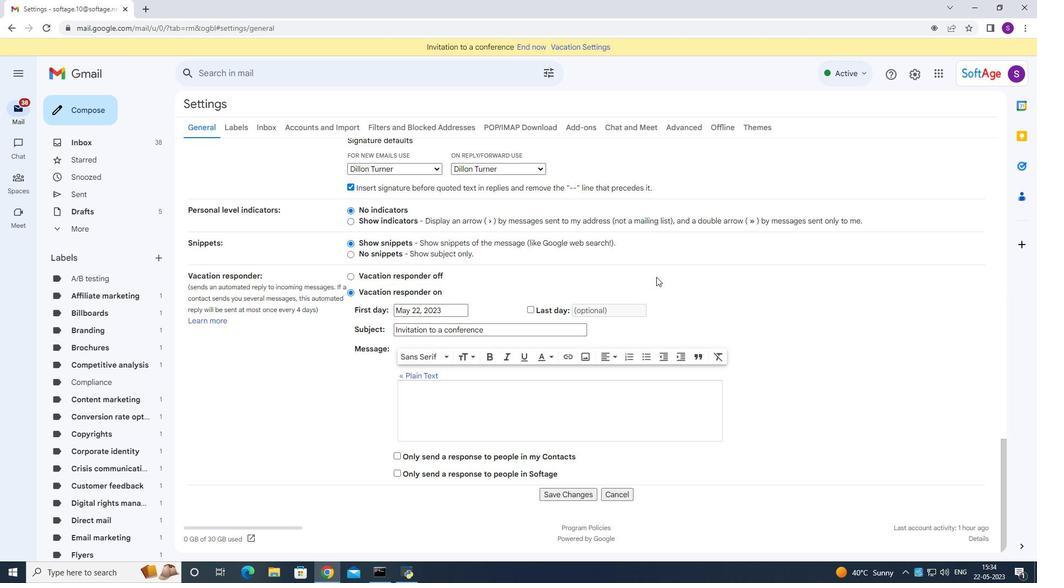 
Action: Mouse moved to (646, 286)
Screenshot: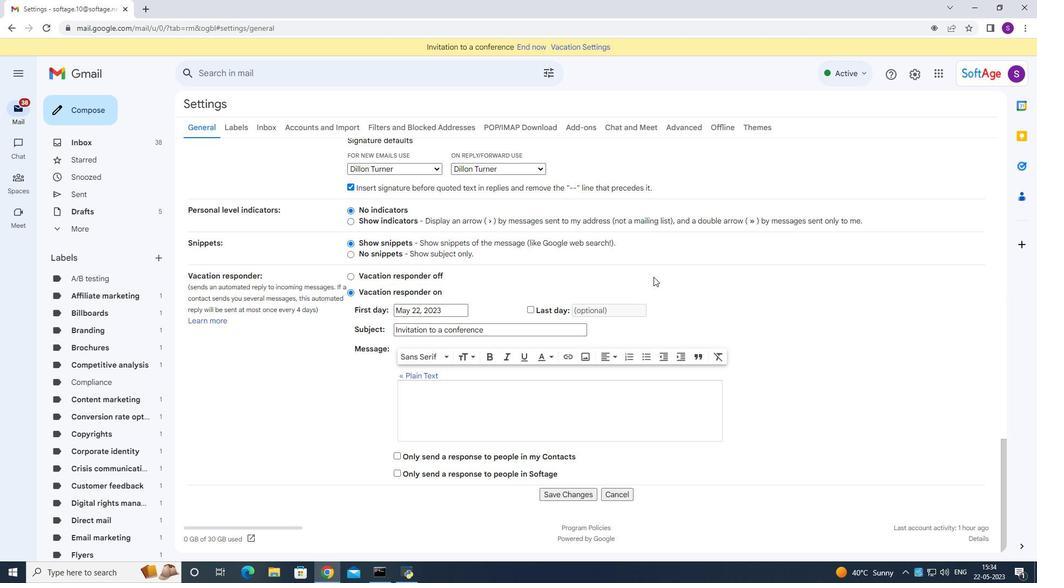 
Action: Mouse scrolled (646, 286) with delta (0, 0)
Screenshot: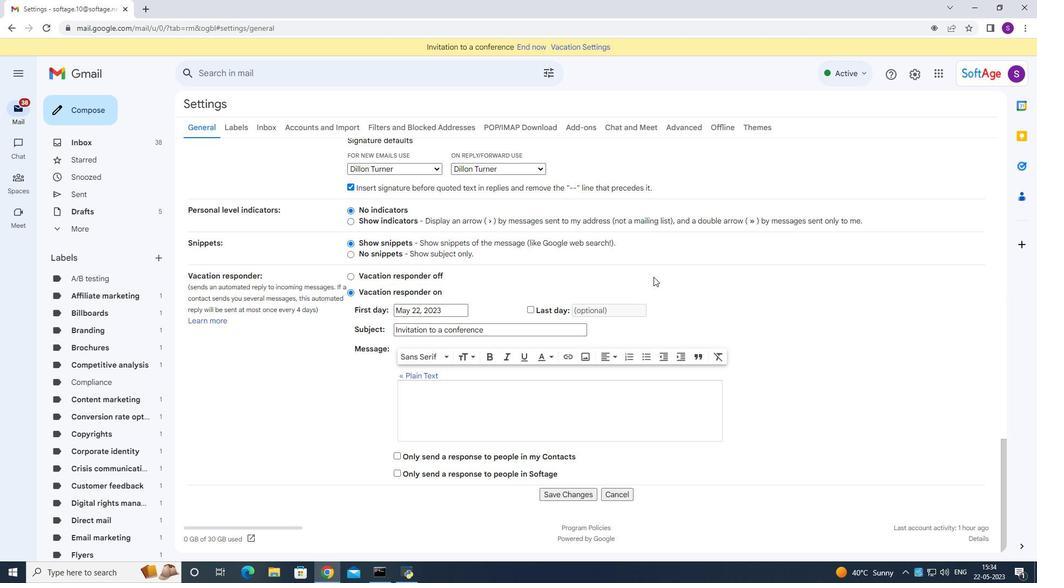 
Action: Mouse moved to (642, 291)
Screenshot: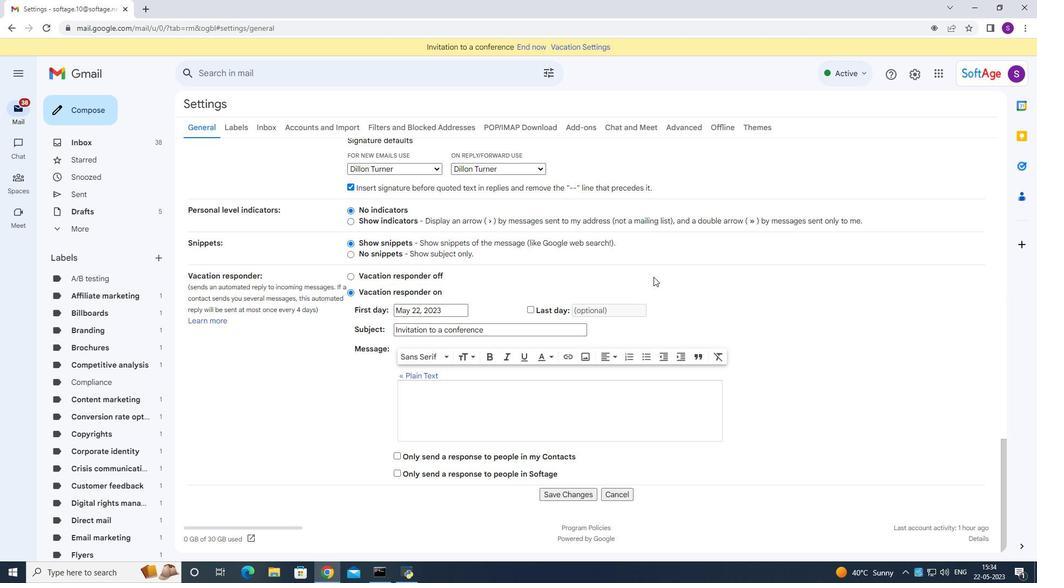 
Action: Mouse scrolled (642, 290) with delta (0, 0)
Screenshot: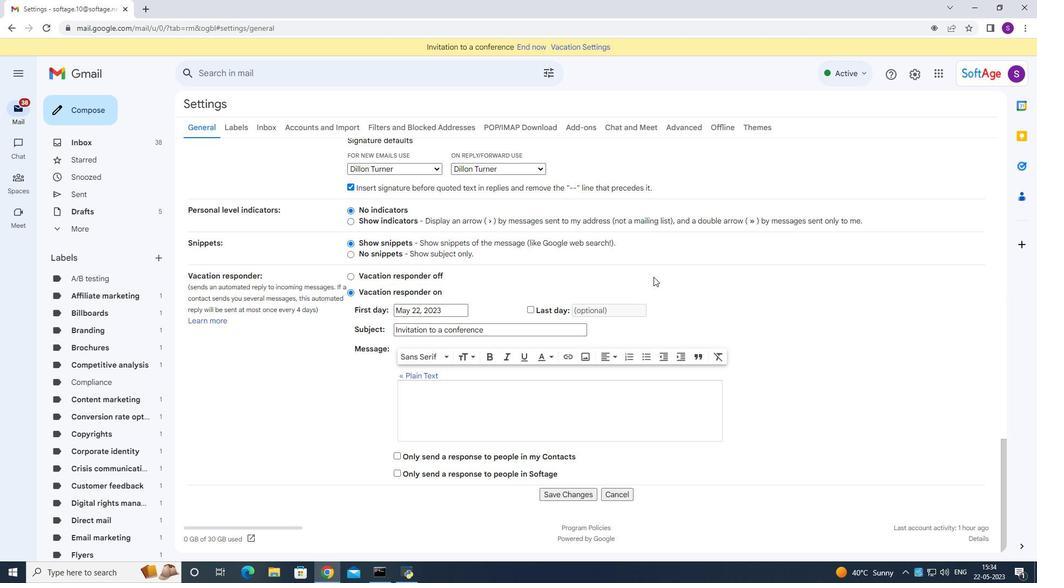 
Action: Mouse moved to (639, 293)
Screenshot: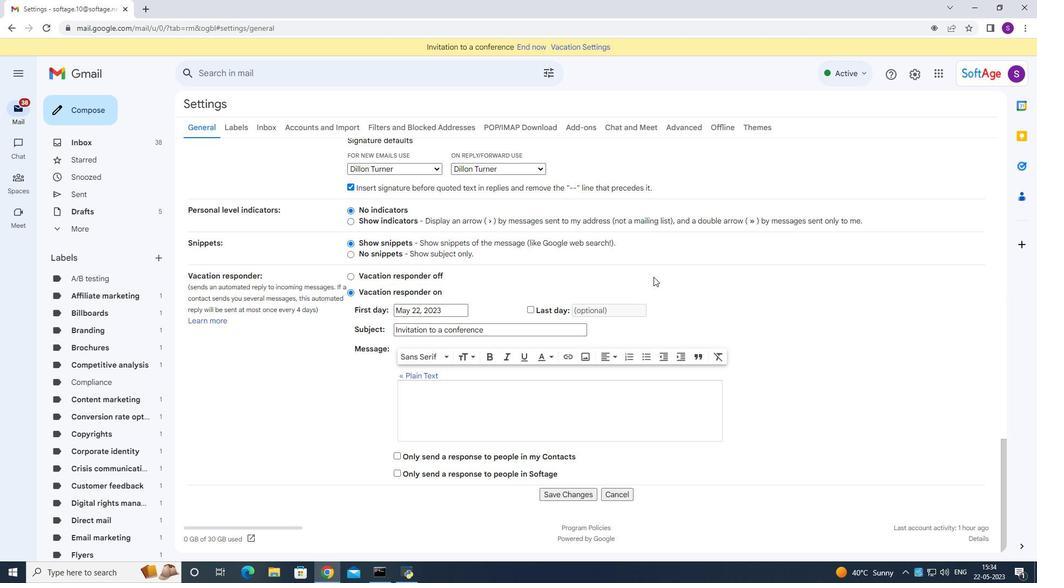 
Action: Mouse scrolled (641, 291) with delta (0, 0)
Screenshot: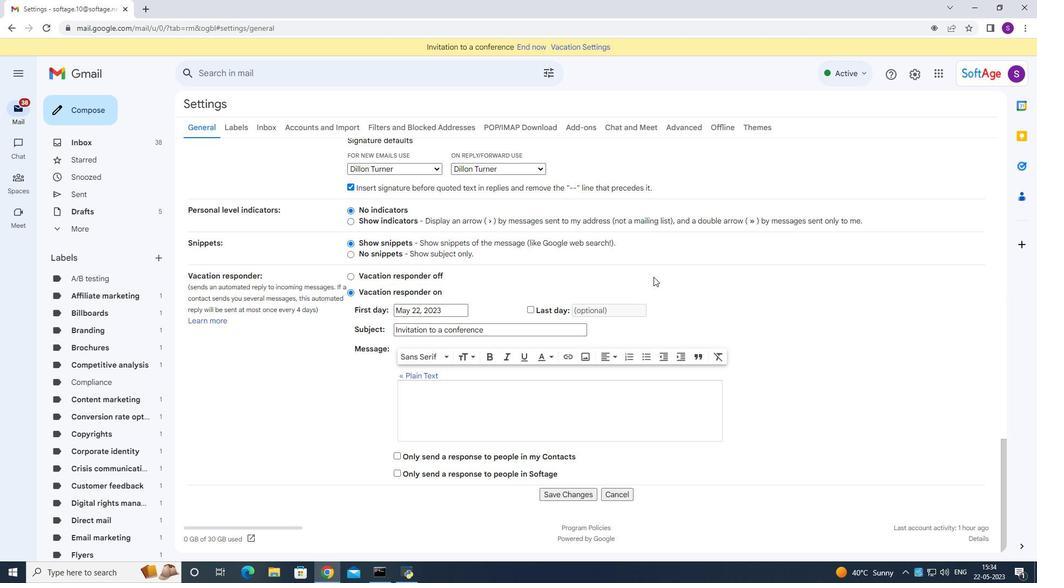 
Action: Mouse scrolled (639, 292) with delta (0, 0)
Screenshot: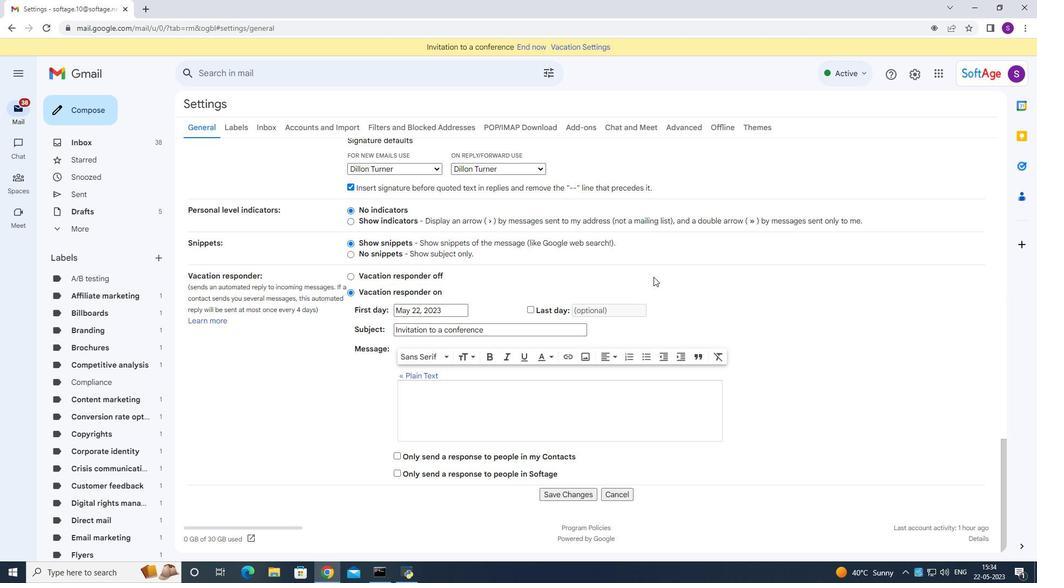 
Action: Mouse moved to (634, 296)
Screenshot: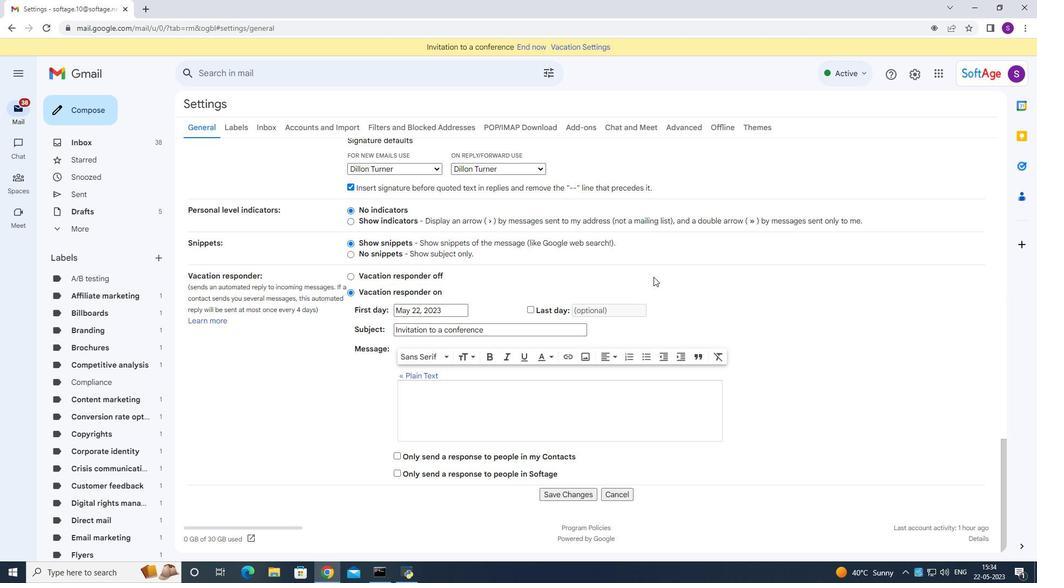 
Action: Mouse scrolled (634, 296) with delta (0, 0)
Screenshot: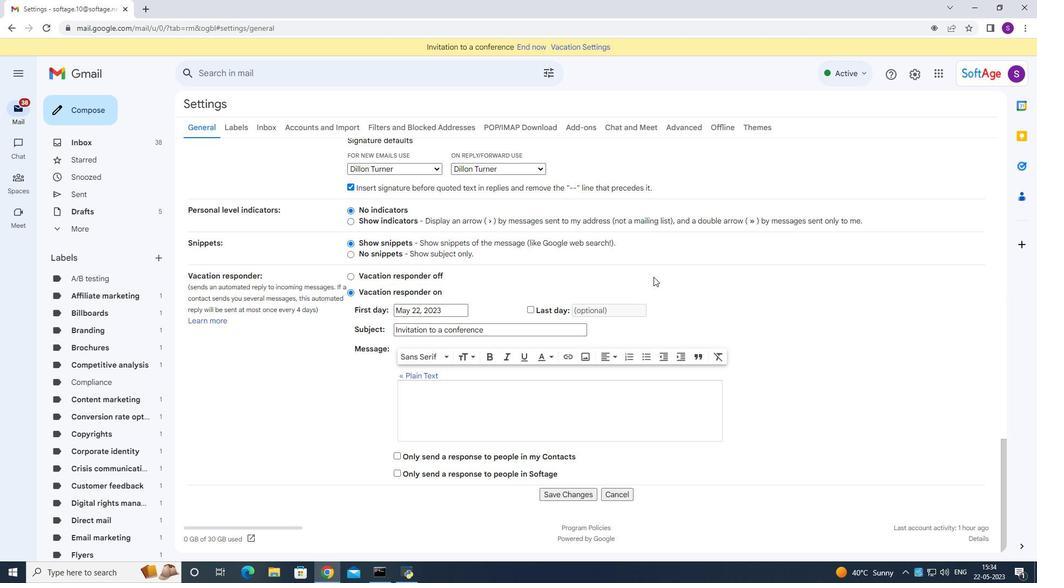 
Action: Mouse moved to (586, 424)
Screenshot: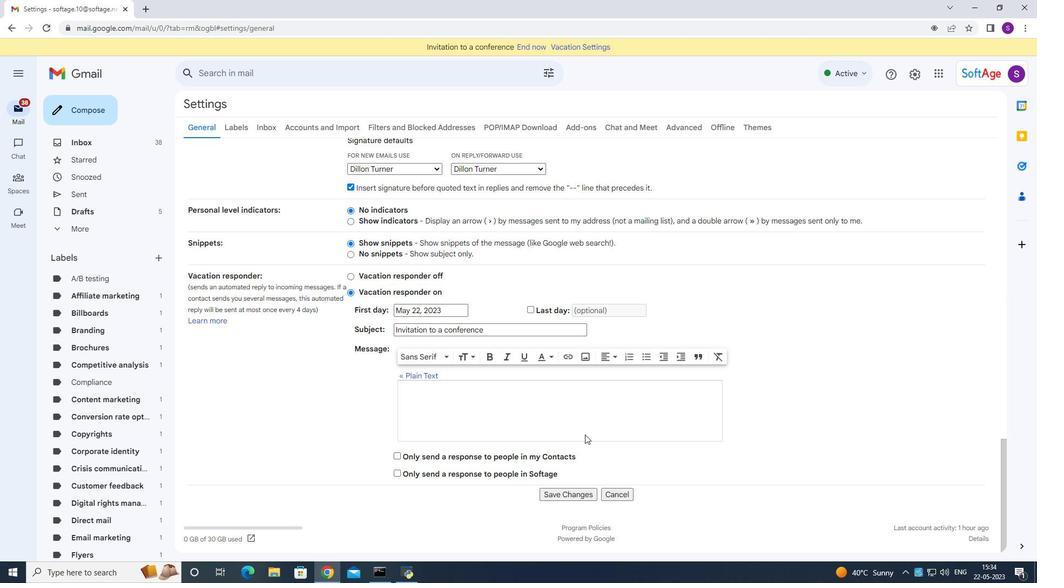 
Action: Mouse scrolled (586, 425) with delta (0, 0)
Screenshot: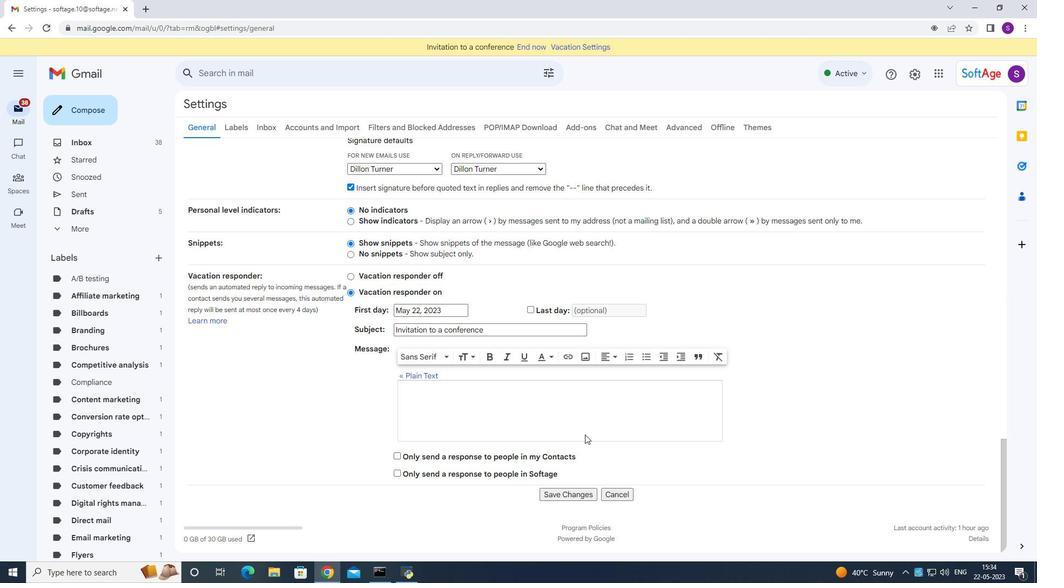 
Action: Mouse scrolled (586, 425) with delta (0, 0)
Screenshot: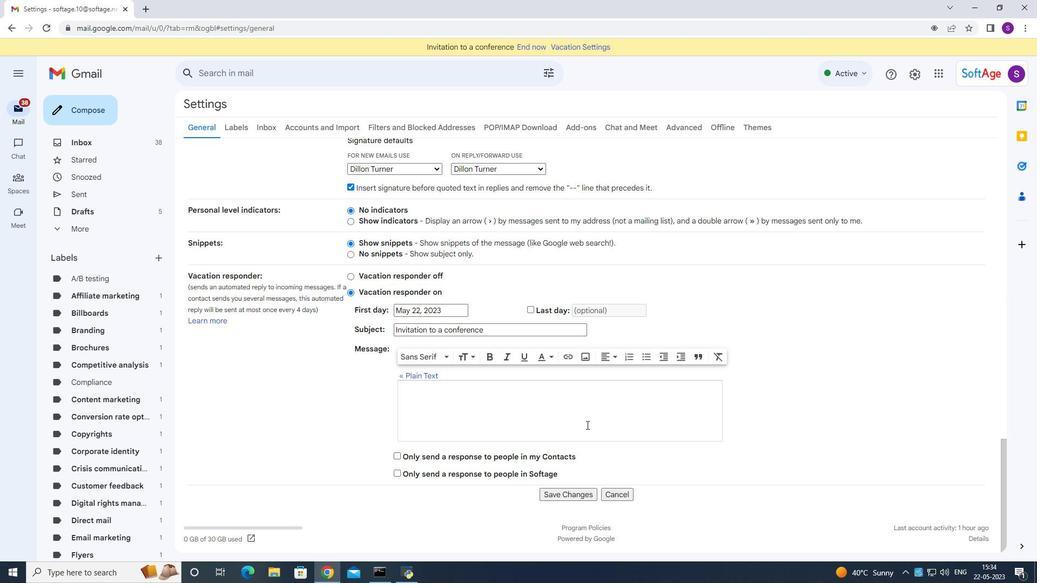
Action: Mouse scrolled (586, 425) with delta (0, 0)
Screenshot: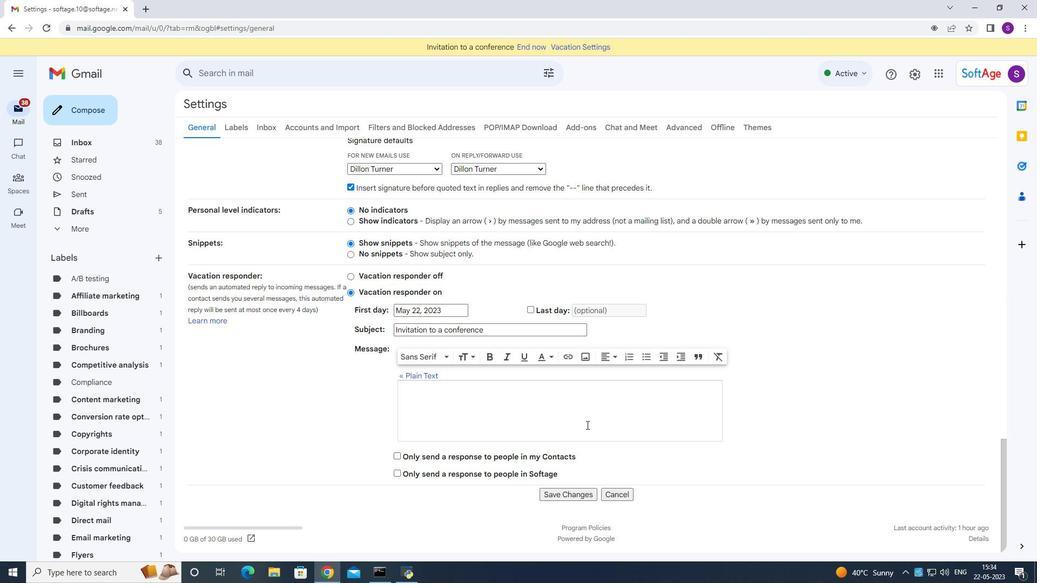 
Action: Mouse scrolled (586, 425) with delta (0, 0)
Screenshot: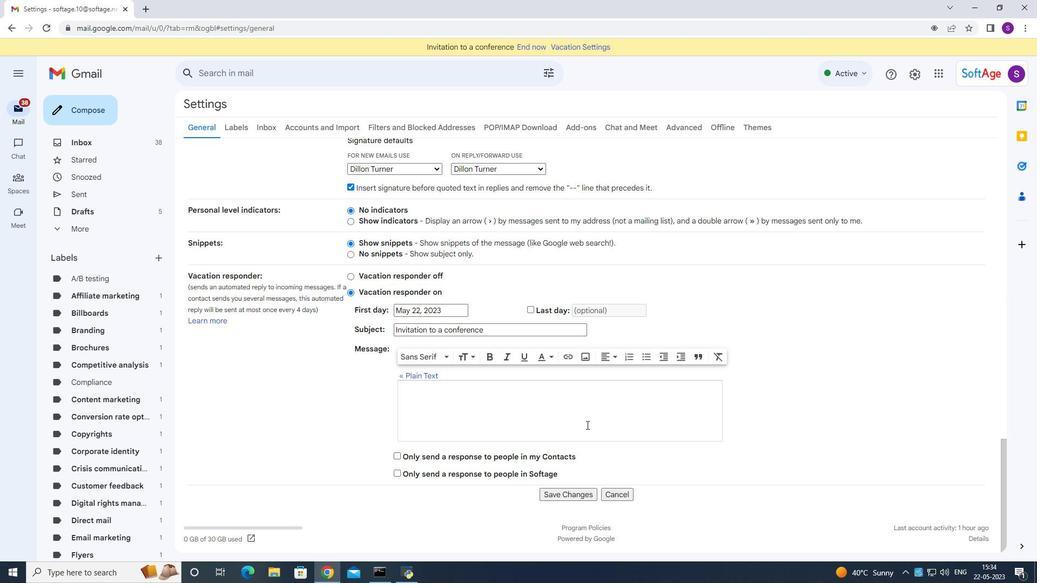 
Action: Mouse scrolled (586, 425) with delta (0, 0)
Screenshot: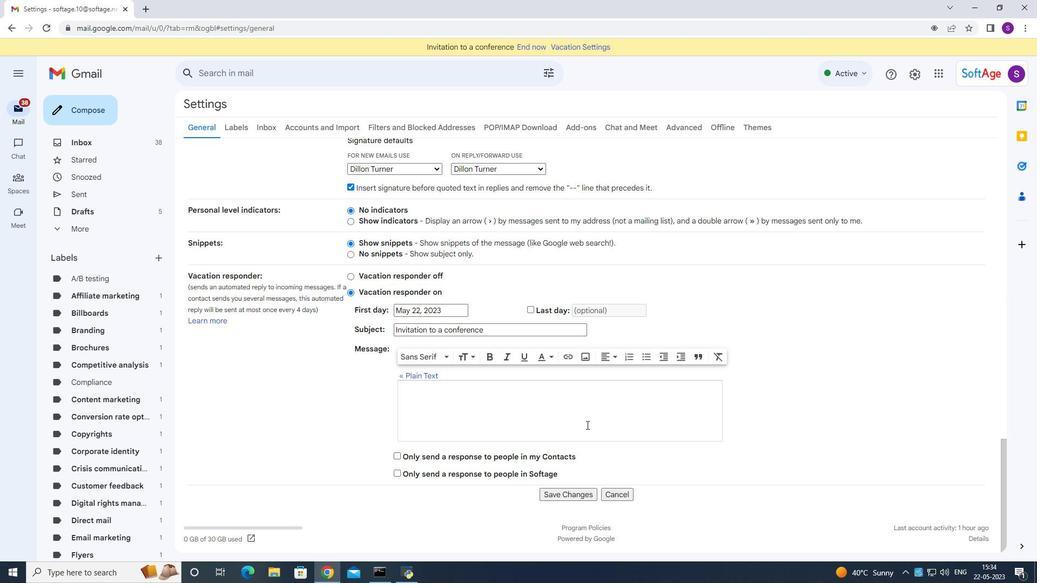 
Action: Mouse scrolled (586, 425) with delta (0, 0)
Screenshot: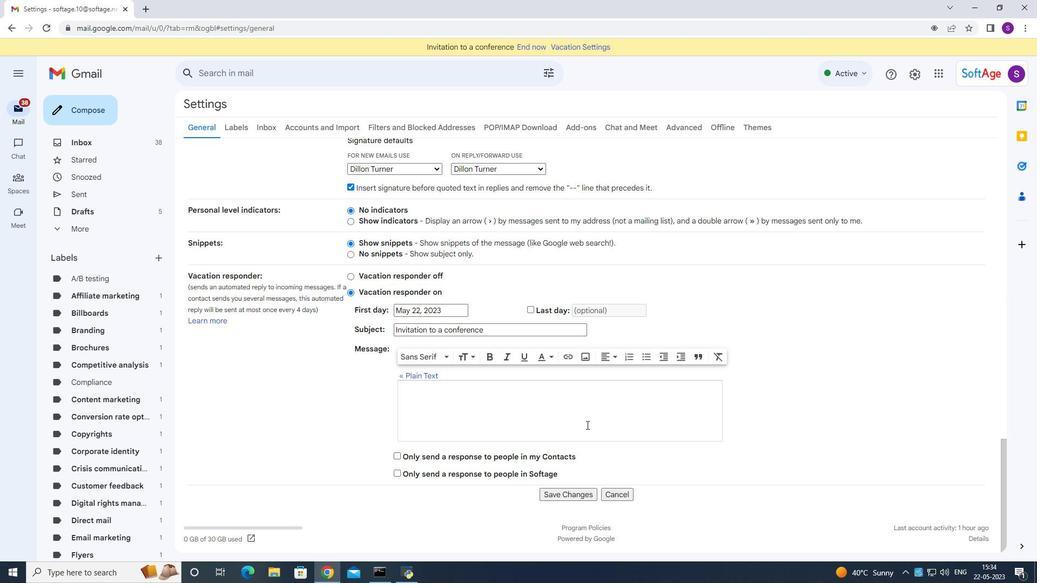 
Action: Mouse moved to (586, 386)
Screenshot: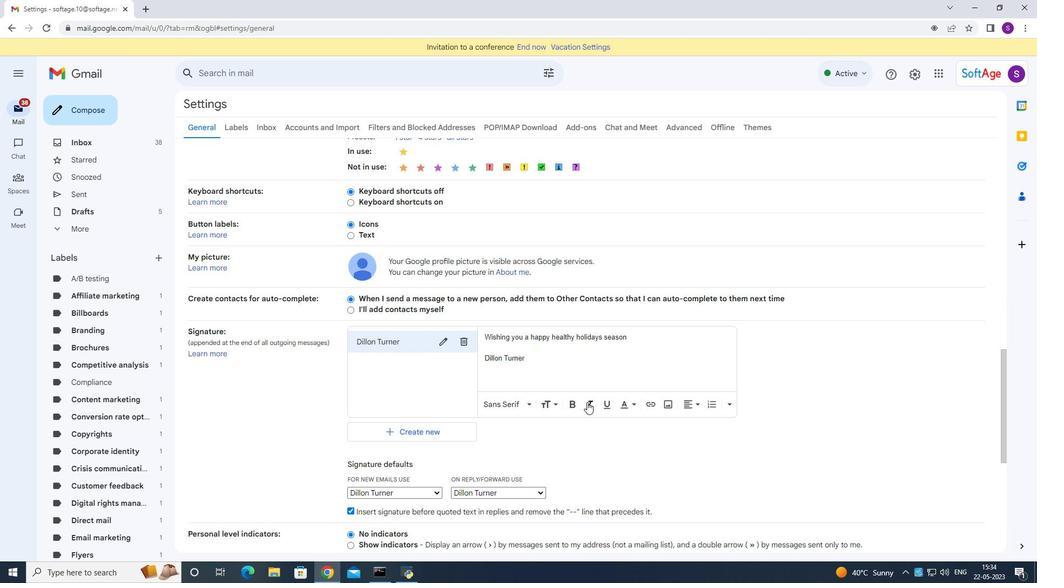 
Action: Mouse scrolled (586, 385) with delta (0, 0)
Screenshot: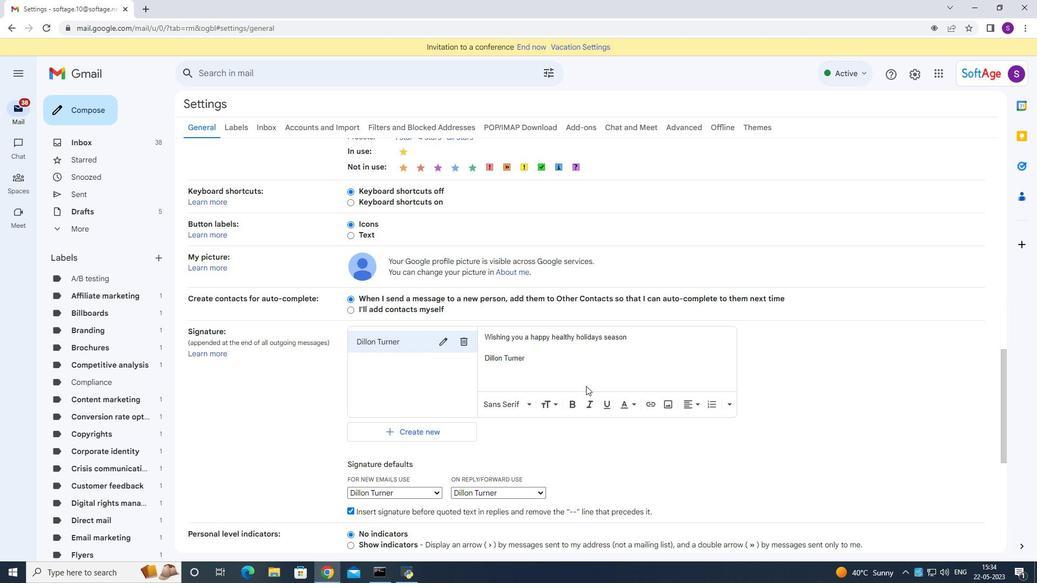 
Action: Mouse scrolled (586, 385) with delta (0, 0)
Screenshot: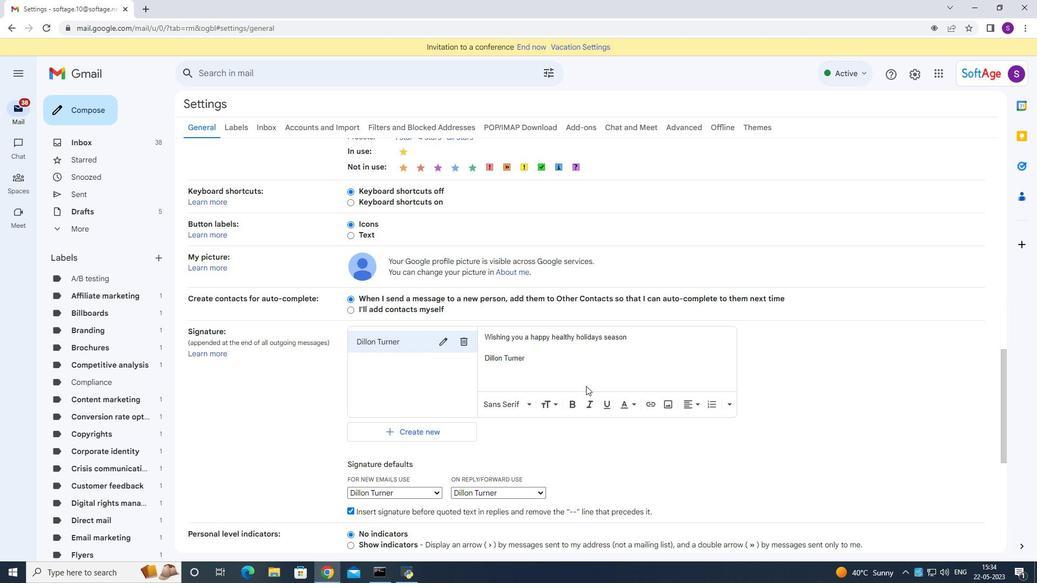 
Action: Mouse scrolled (586, 385) with delta (0, 0)
Screenshot: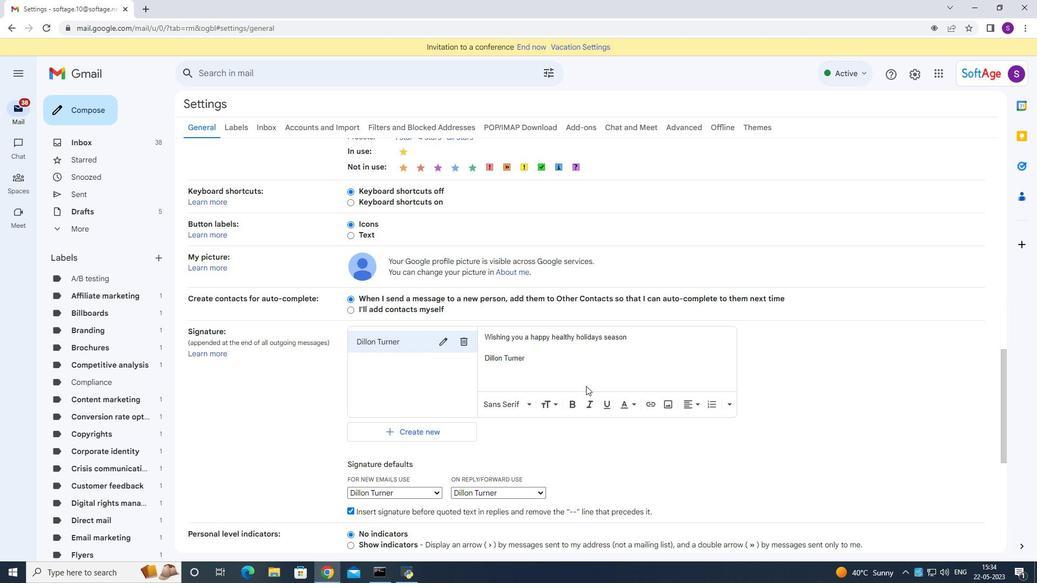 
Action: Mouse scrolled (586, 385) with delta (0, 0)
Screenshot: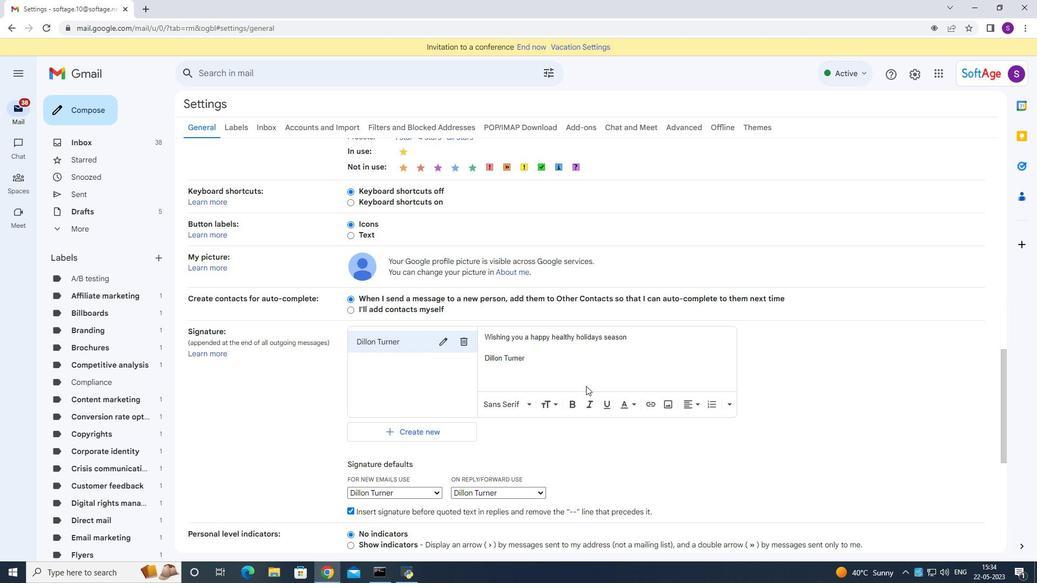 
Action: Mouse scrolled (586, 385) with delta (0, 0)
Screenshot: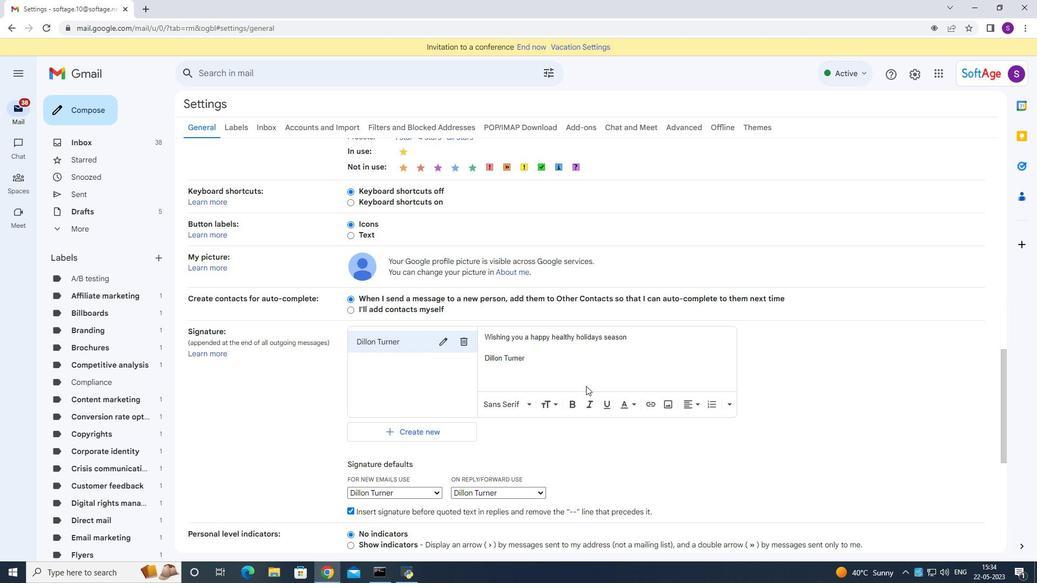 
Action: Mouse scrolled (586, 385) with delta (0, 0)
Screenshot: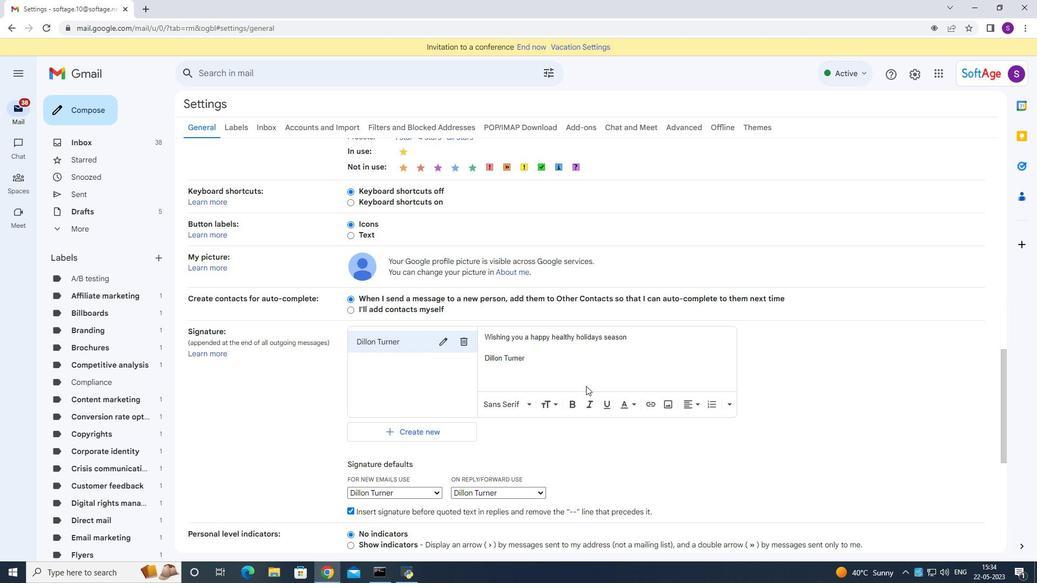 
Action: Mouse moved to (558, 497)
Screenshot: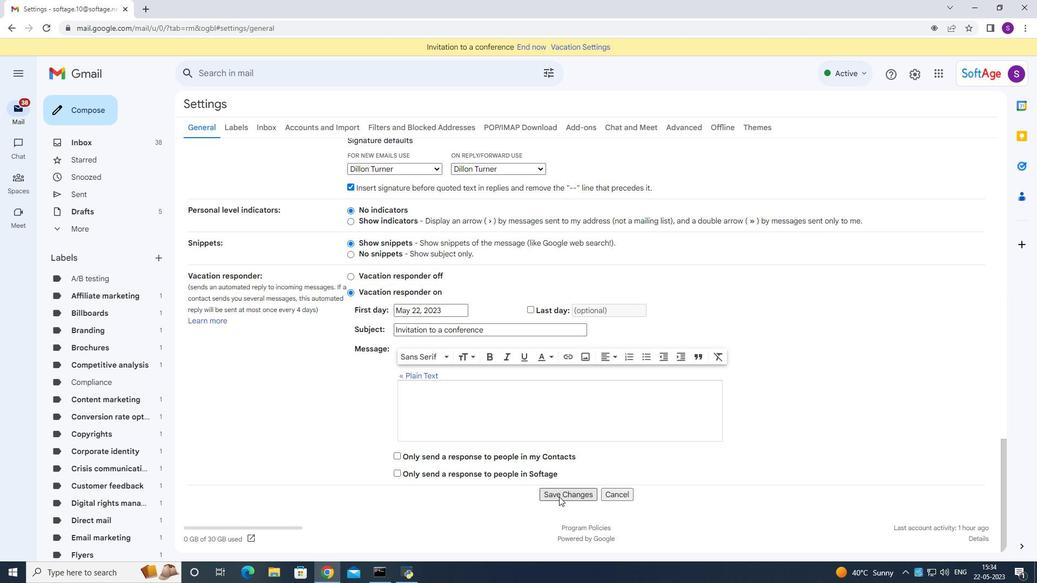 
Action: Mouse pressed left at (558, 497)
Screenshot: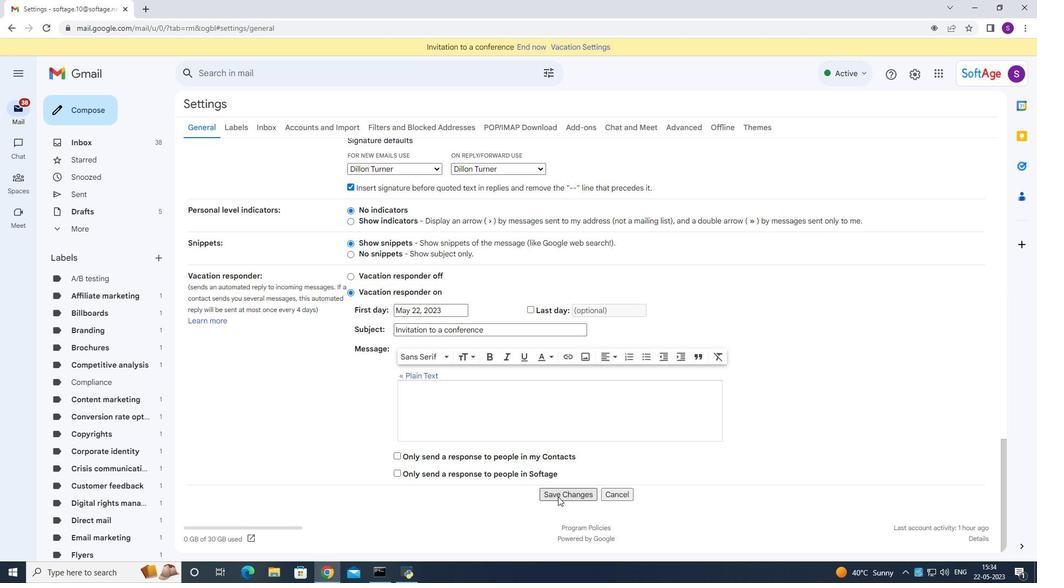 
Action: Mouse moved to (56, 117)
Screenshot: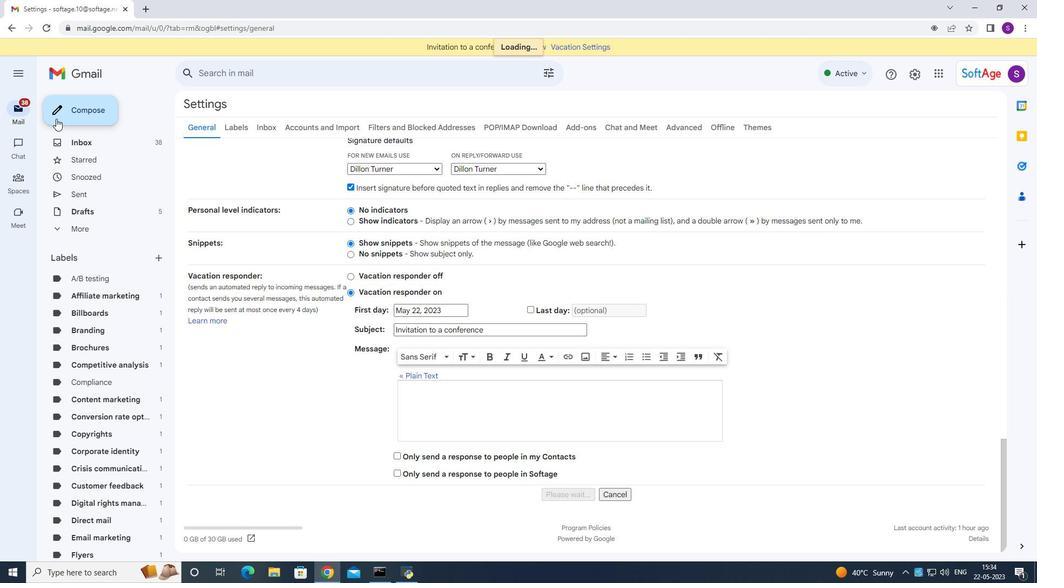 
Action: Mouse pressed left at (56, 117)
Screenshot: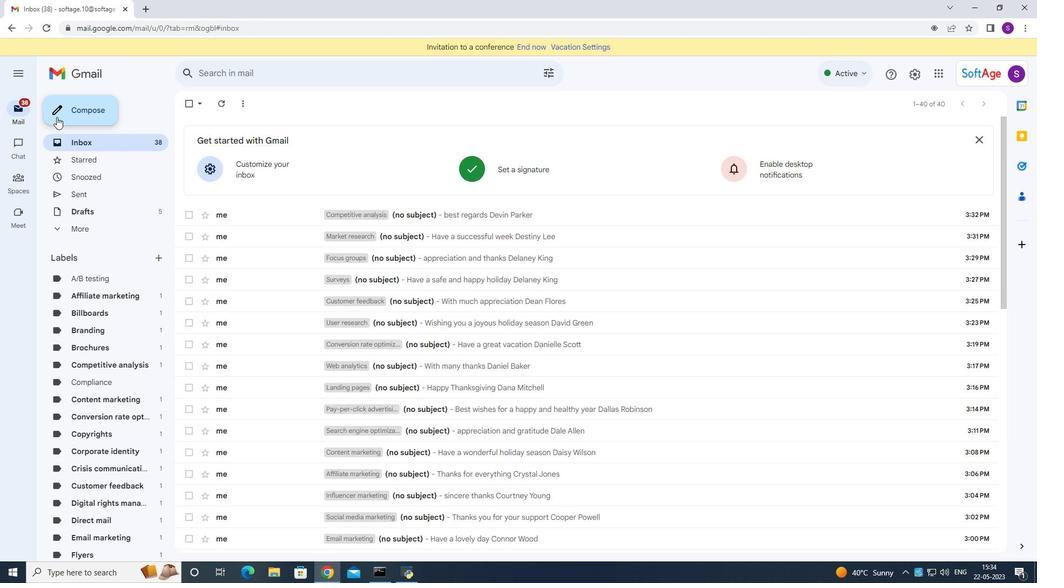 
Action: Mouse moved to (744, 267)
Screenshot: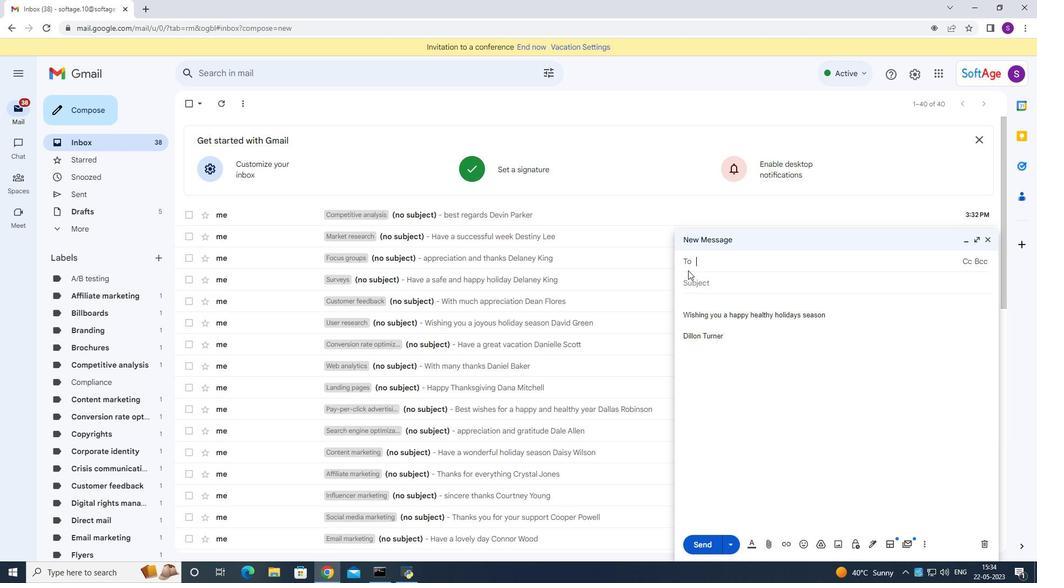 
Action: Key pressed <Key.shift>SOftage.10<Key.shift>@softage.net
Screenshot: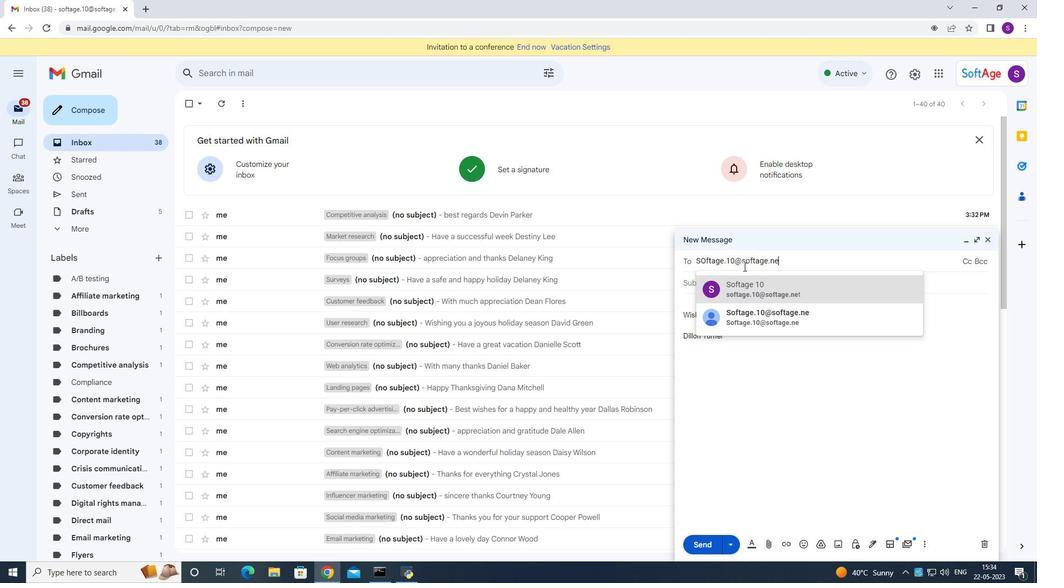 
Action: Mouse moved to (777, 283)
Screenshot: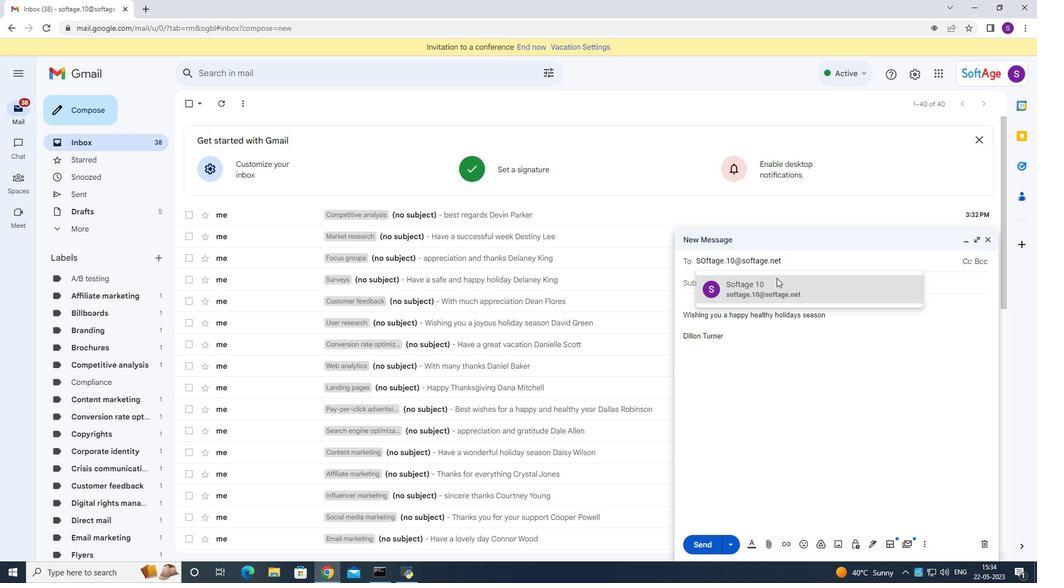 
Action: Mouse pressed left at (777, 283)
Screenshot: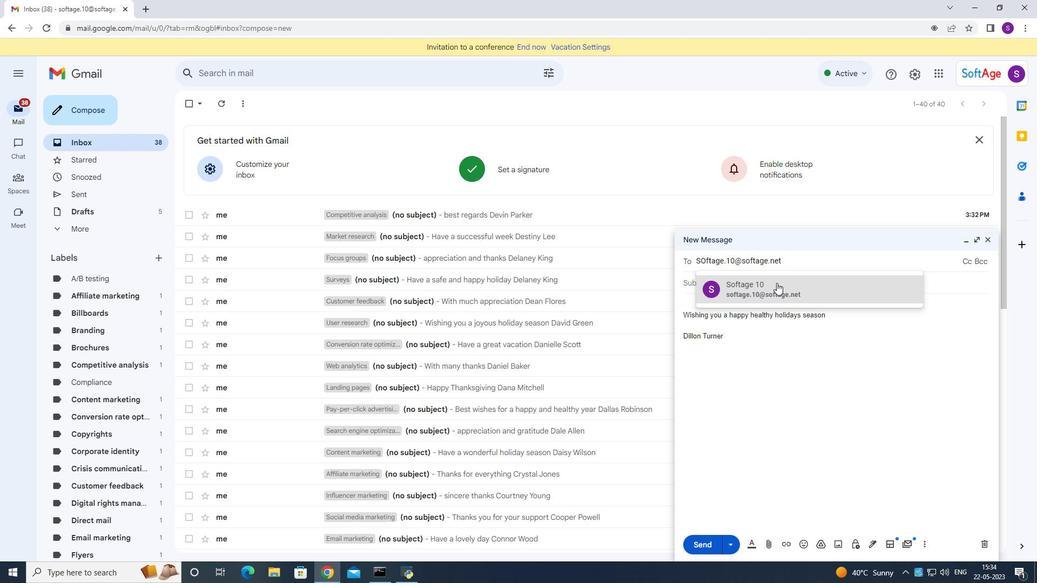 
Action: Mouse moved to (924, 542)
Screenshot: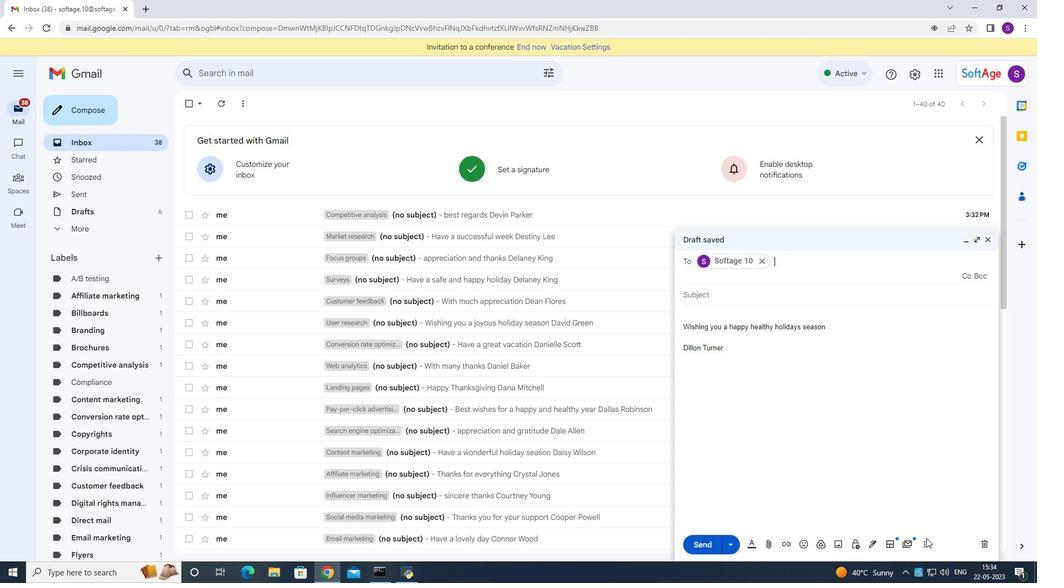 
Action: Mouse pressed left at (924, 542)
Screenshot: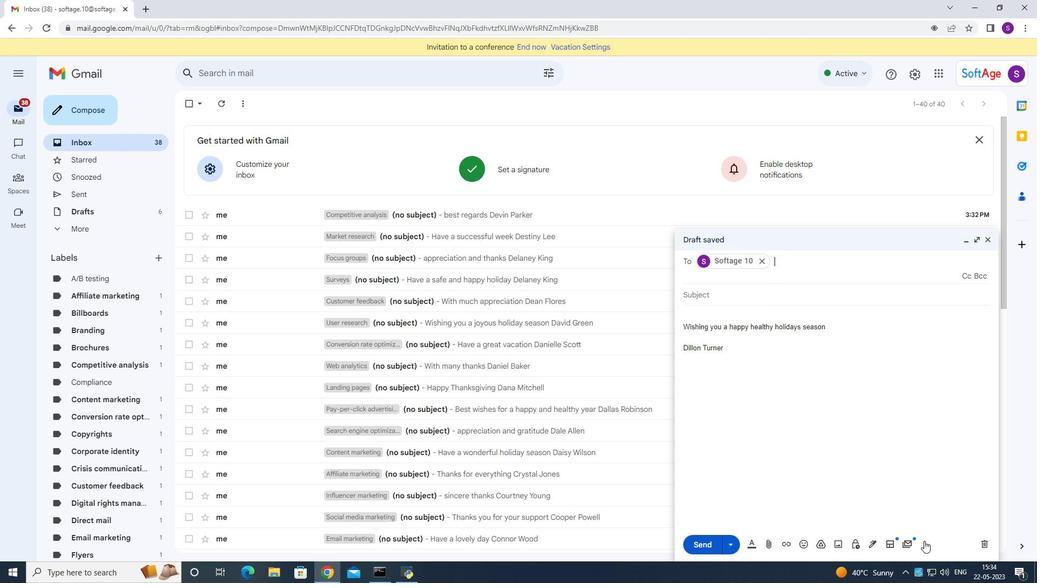 
Action: Mouse moved to (876, 448)
Screenshot: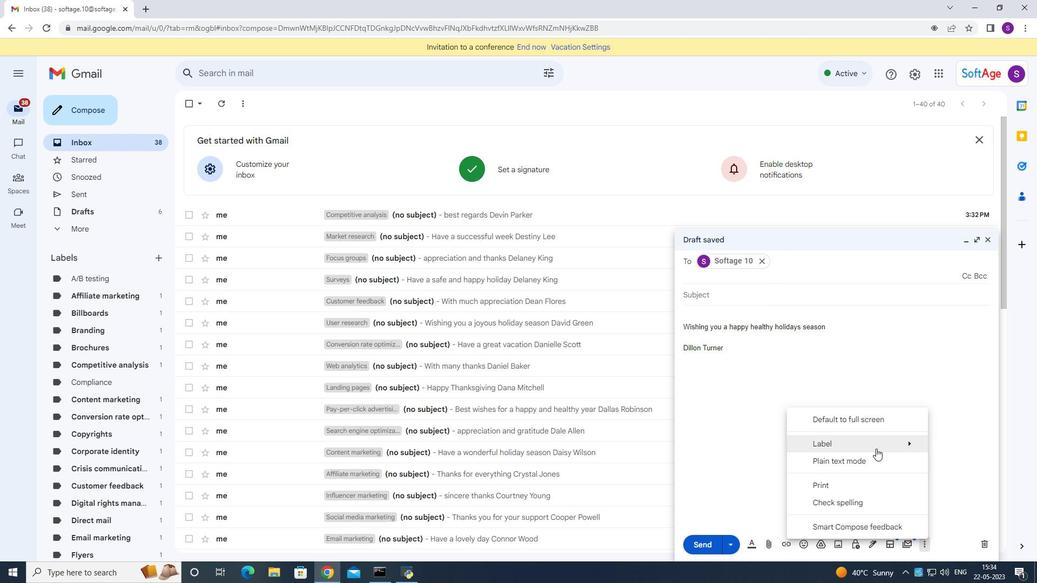 
Action: Mouse pressed left at (876, 448)
Screenshot: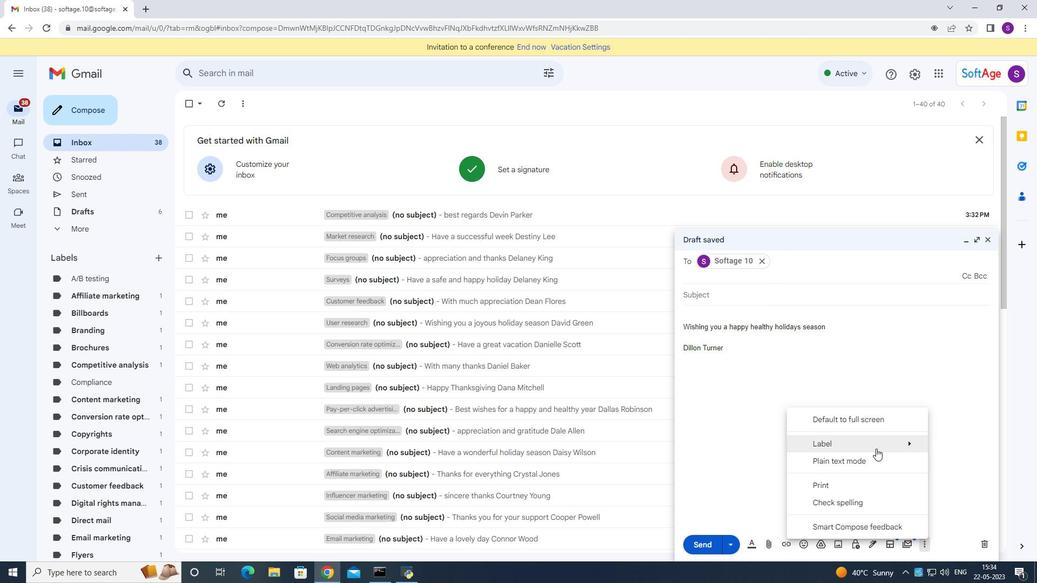 
Action: Mouse moved to (707, 424)
Screenshot: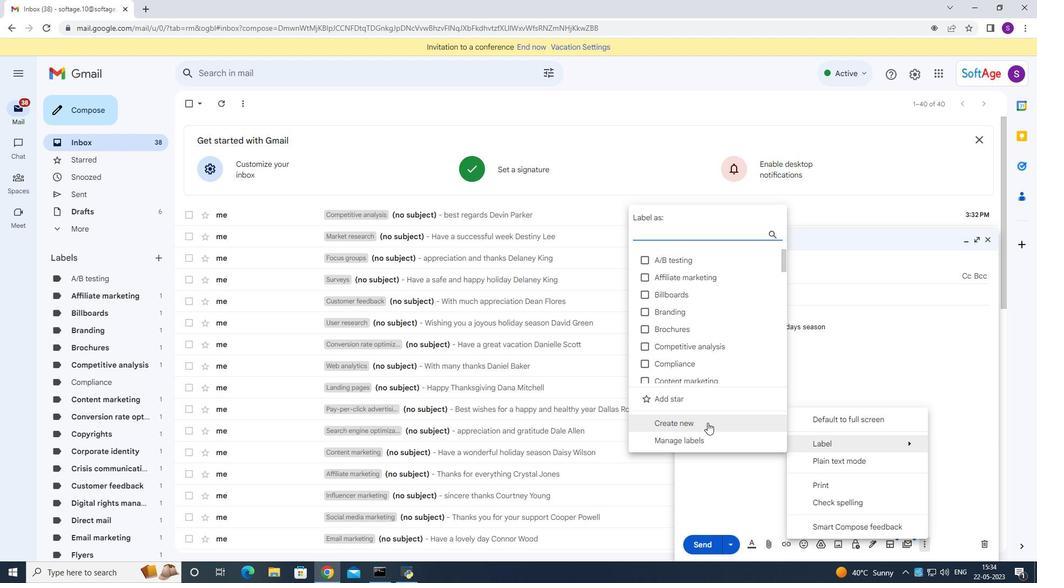 
Action: Mouse pressed left at (707, 423)
Screenshot: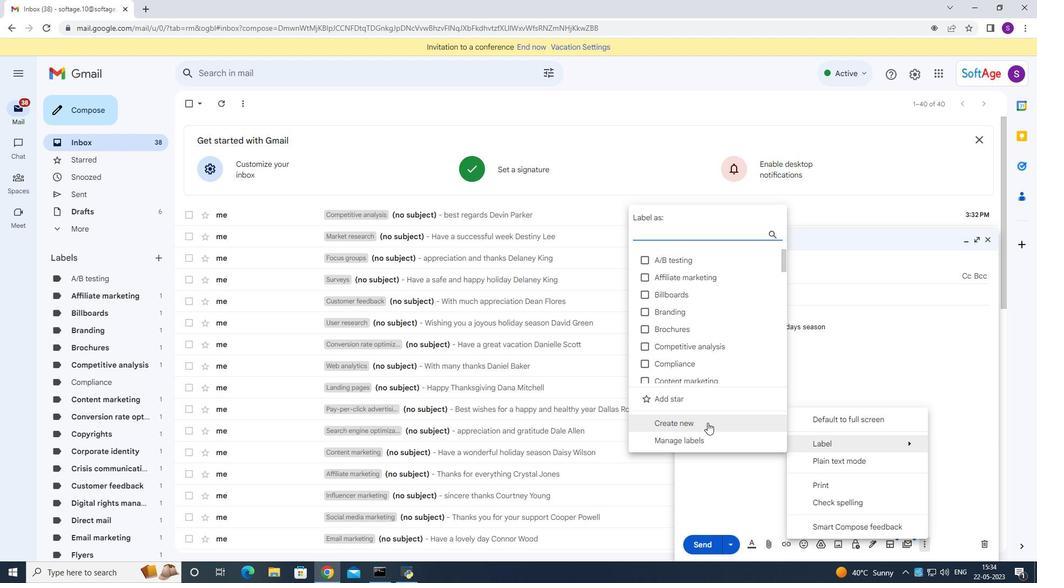 
Action: Mouse moved to (707, 423)
Screenshot: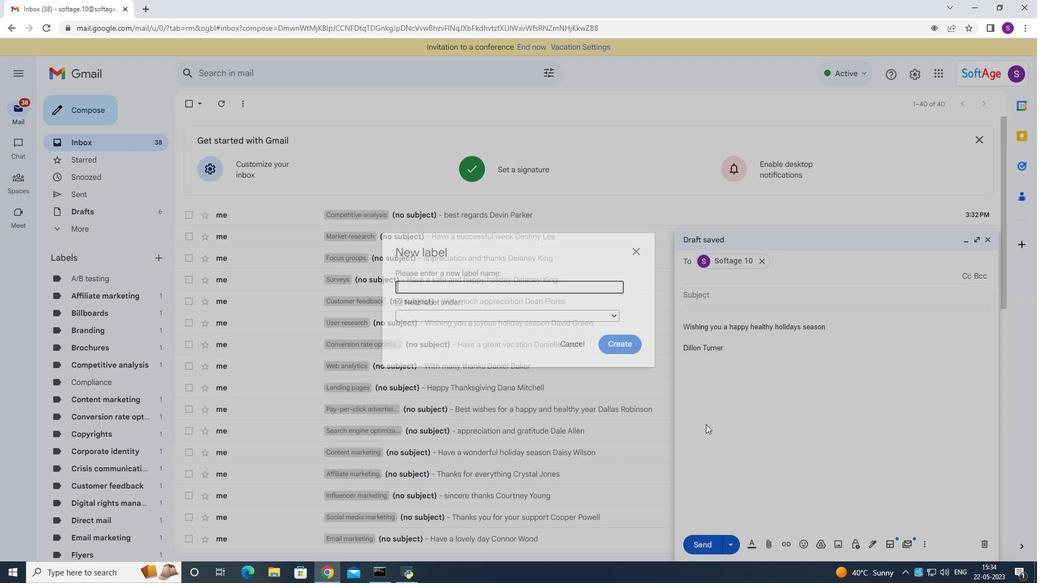 
Action: Key pressed <Key.shift>Sales<Key.space>repot<Key.backspace>t<Key.backspace>rts
Screenshot: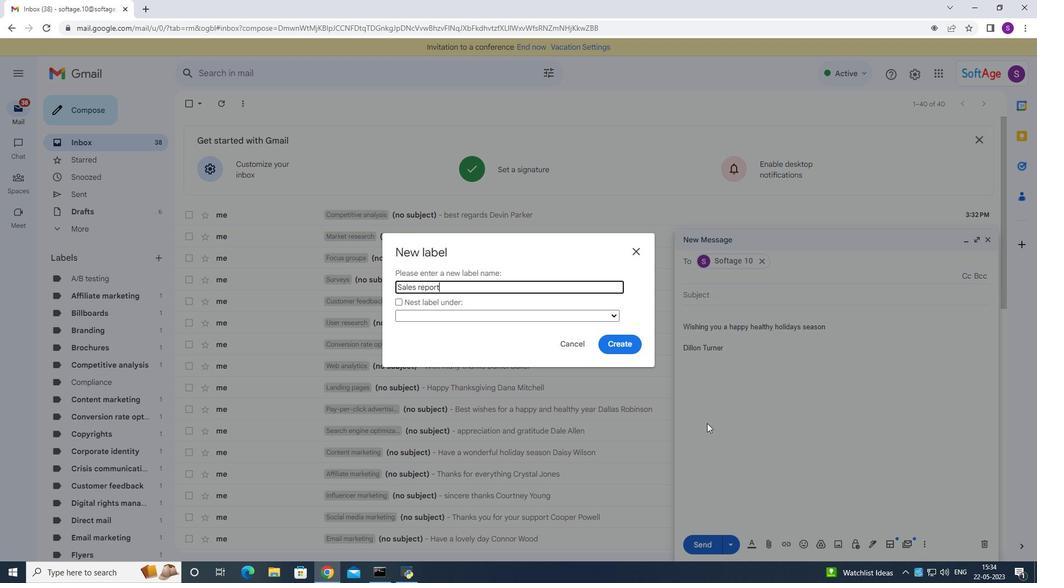 
Action: Mouse moved to (607, 345)
Screenshot: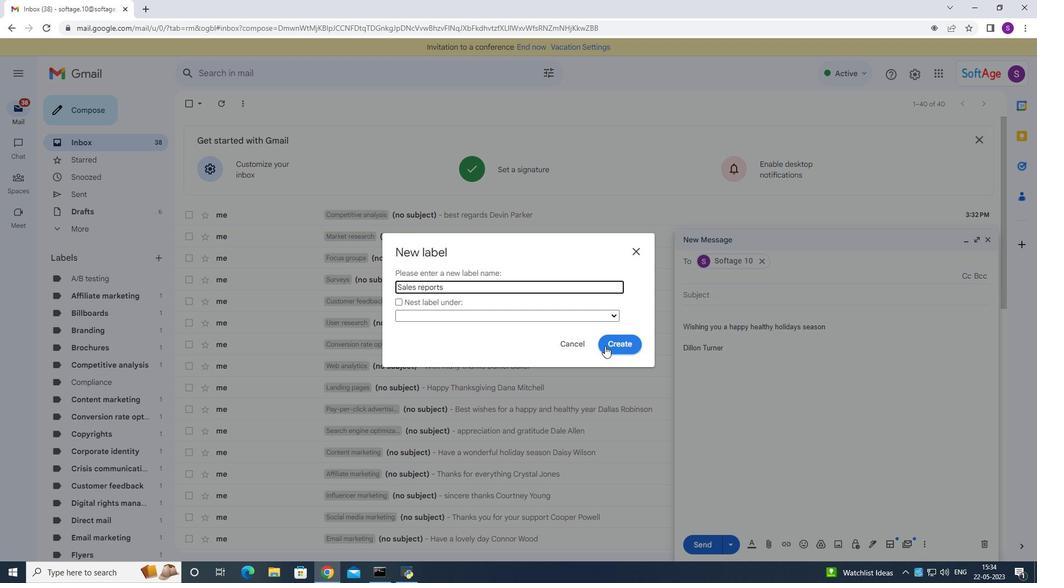 
Action: Mouse pressed left at (607, 345)
Screenshot: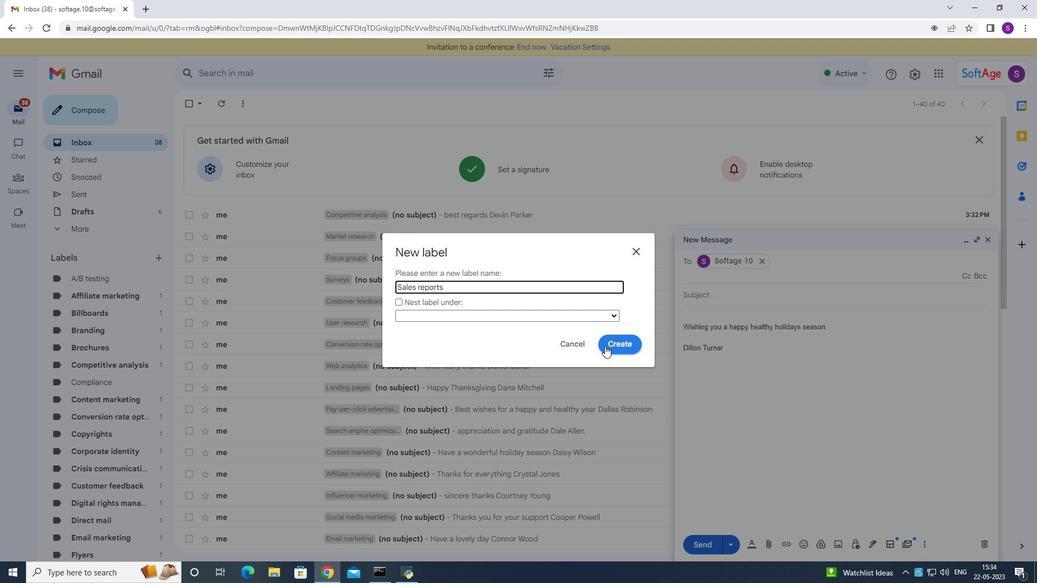 
Action: Mouse moved to (697, 548)
Screenshot: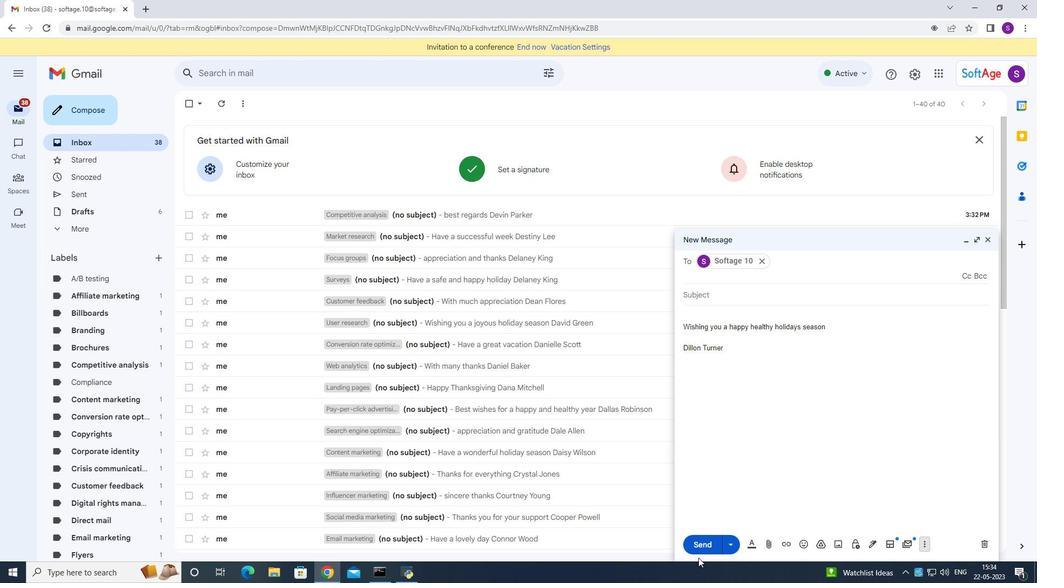 
Action: Mouse pressed left at (697, 548)
Screenshot: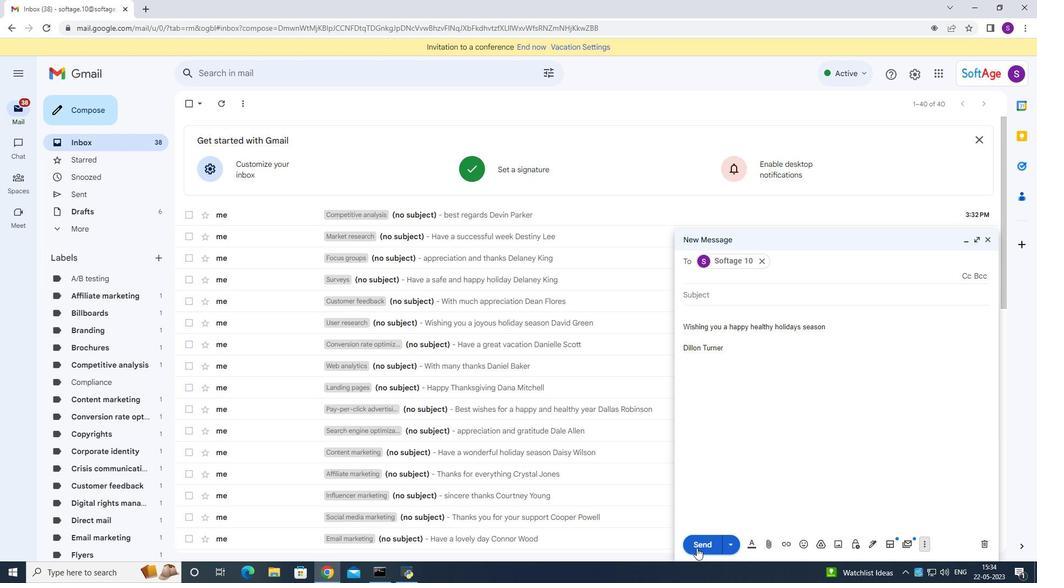 
Action: Mouse moved to (716, 475)
Screenshot: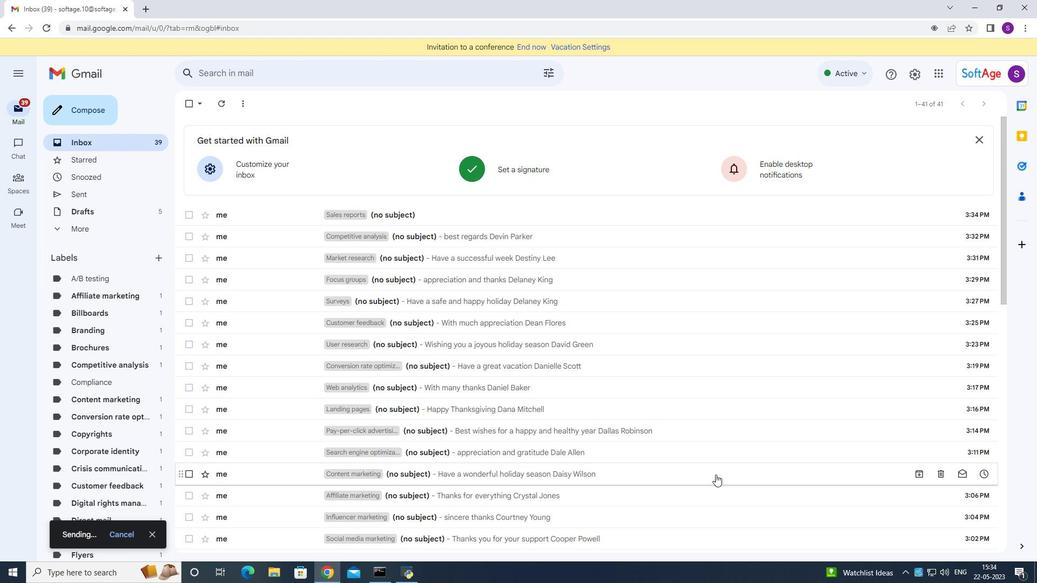 
